 Task: Add a signature Kelly Rodriguez containing Best wishes for a happy National Human Rights Day, Kelly Rodriguez to email address softage.9@softage.net and add a folder Hazardous materials
Action: Mouse moved to (90, 109)
Screenshot: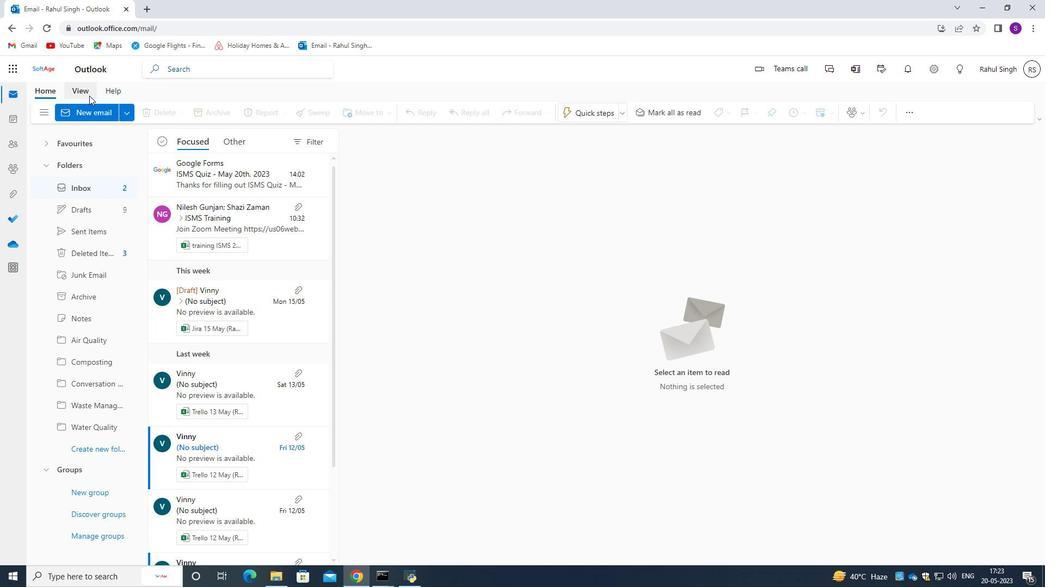 
Action: Mouse pressed left at (90, 109)
Screenshot: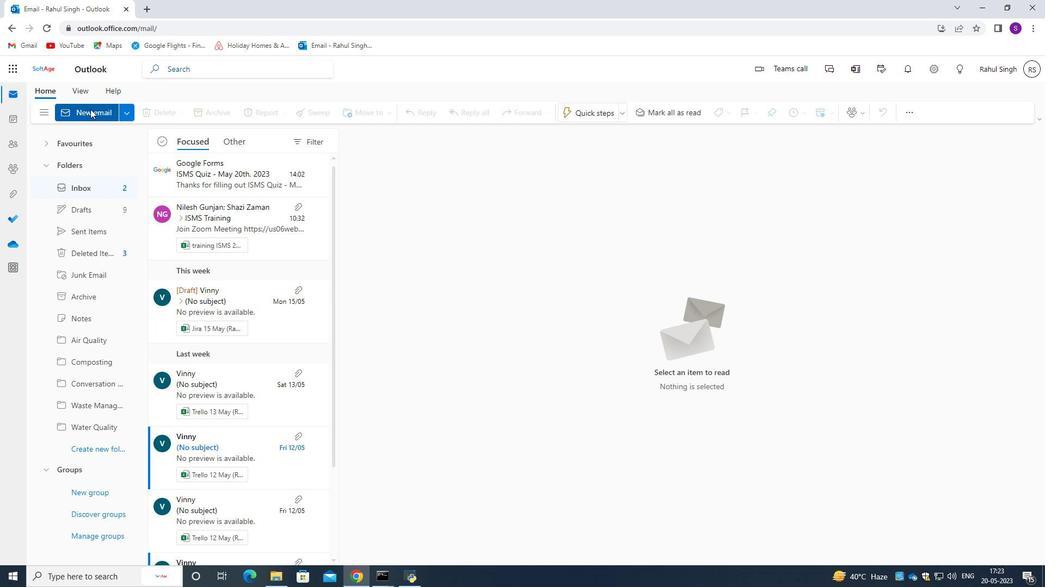 
Action: Mouse moved to (707, 114)
Screenshot: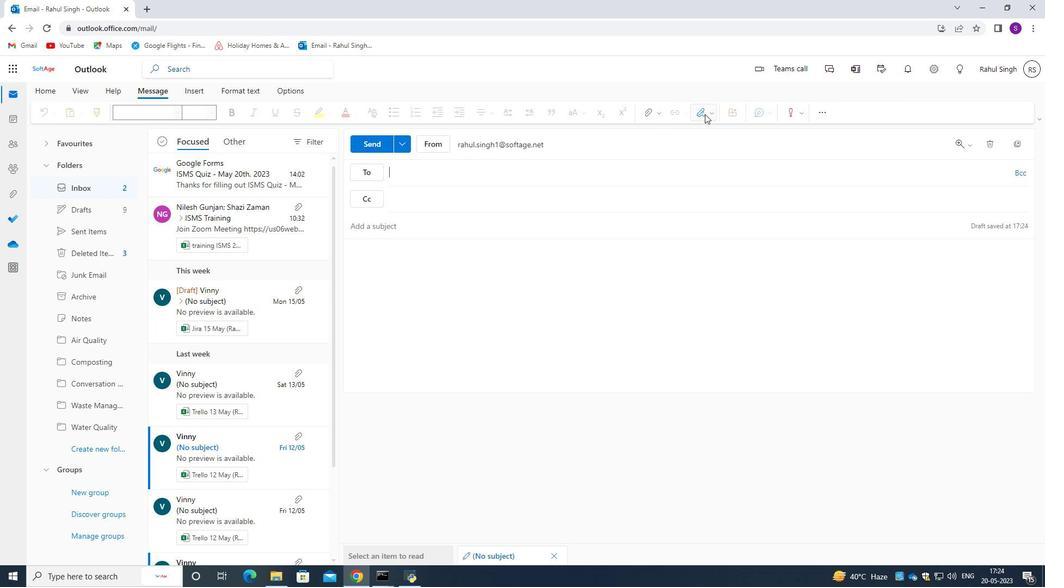 
Action: Mouse pressed left at (707, 114)
Screenshot: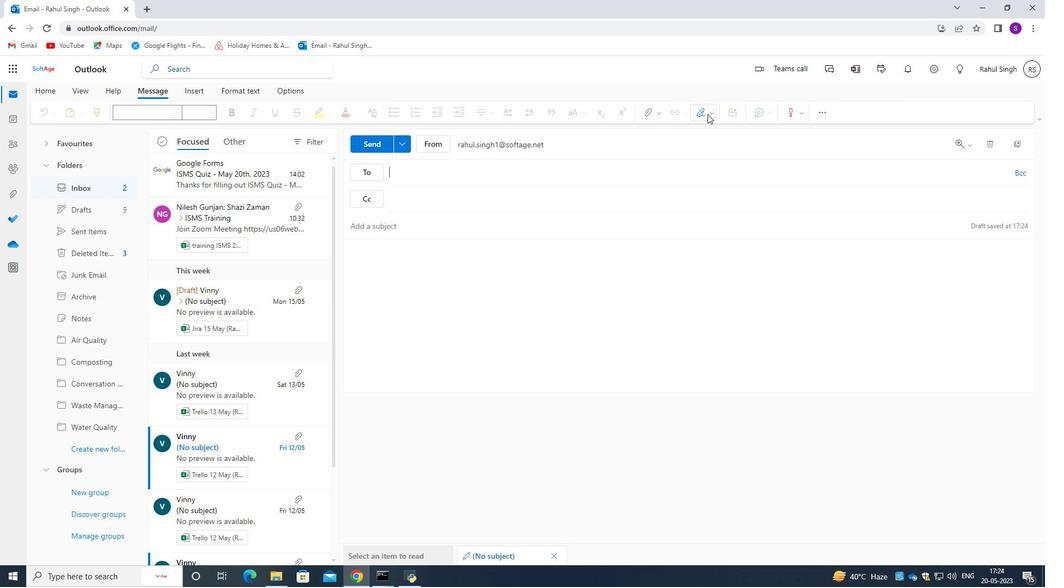 
Action: Mouse moved to (678, 273)
Screenshot: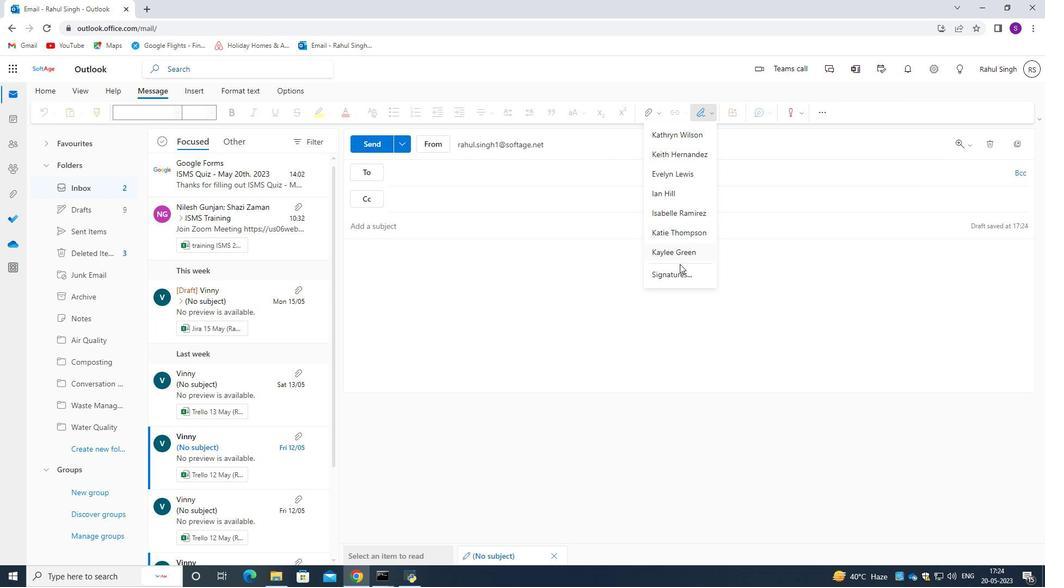 
Action: Mouse pressed left at (678, 273)
Screenshot: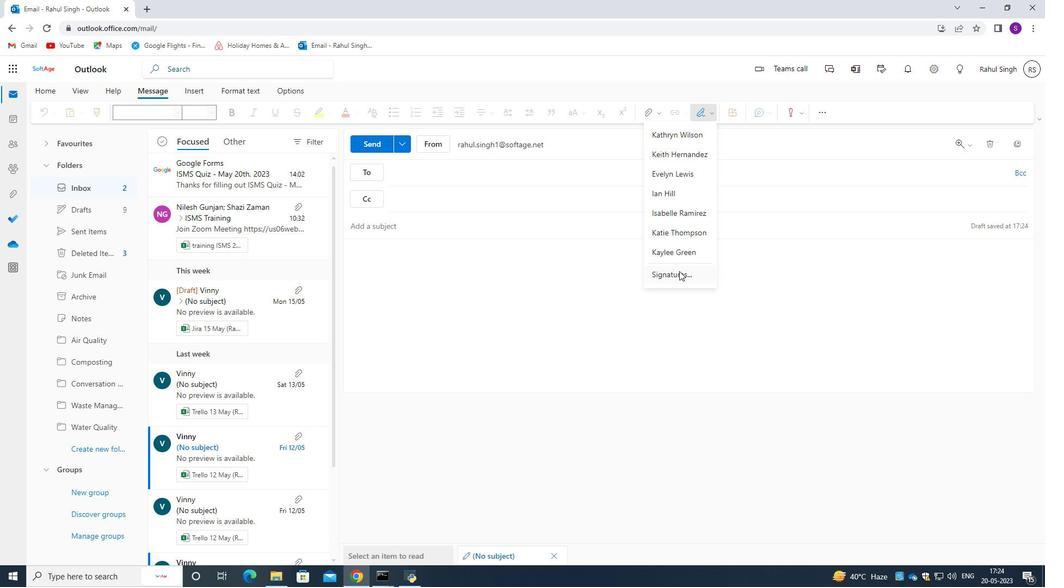
Action: Mouse moved to (458, 173)
Screenshot: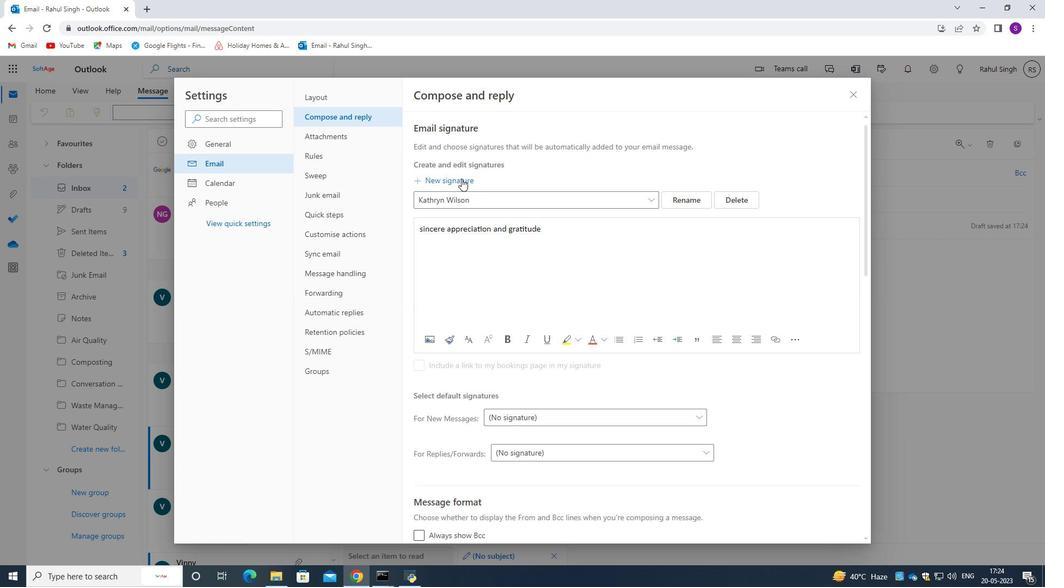 
Action: Mouse pressed left at (458, 173)
Screenshot: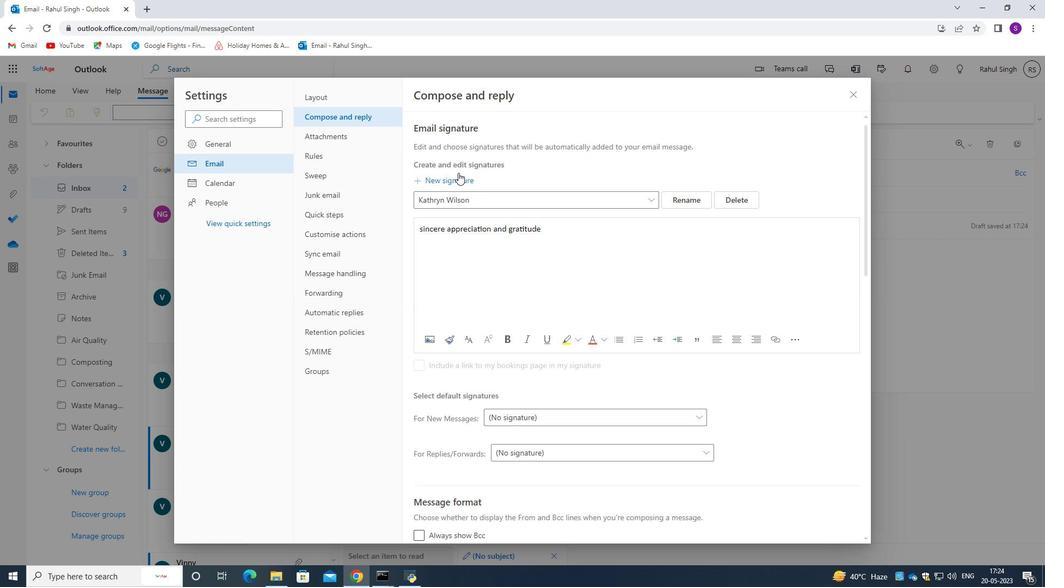
Action: Mouse moved to (457, 197)
Screenshot: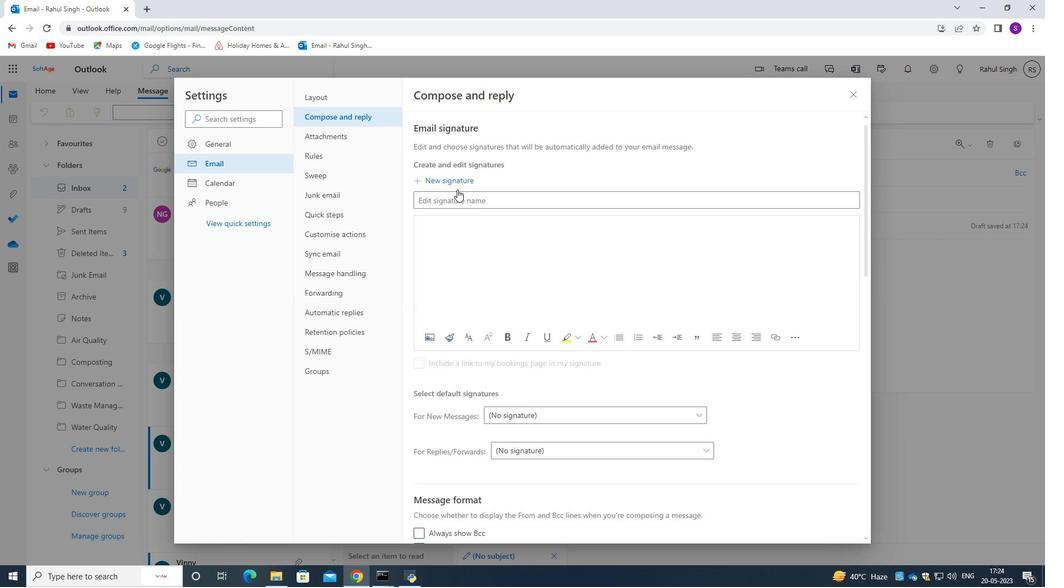 
Action: Mouse pressed left at (457, 197)
Screenshot: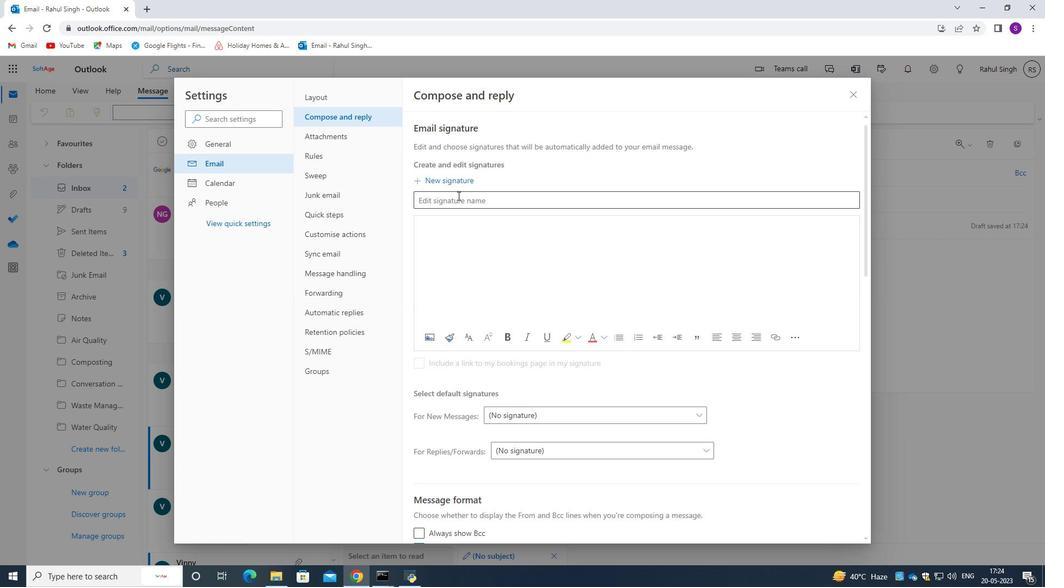 
Action: Key pressed <Key.caps_lock>K<Key.caps_lock>elly<Key.space><Key.caps_lock>R<Key.caps_lock>odriguez
Screenshot: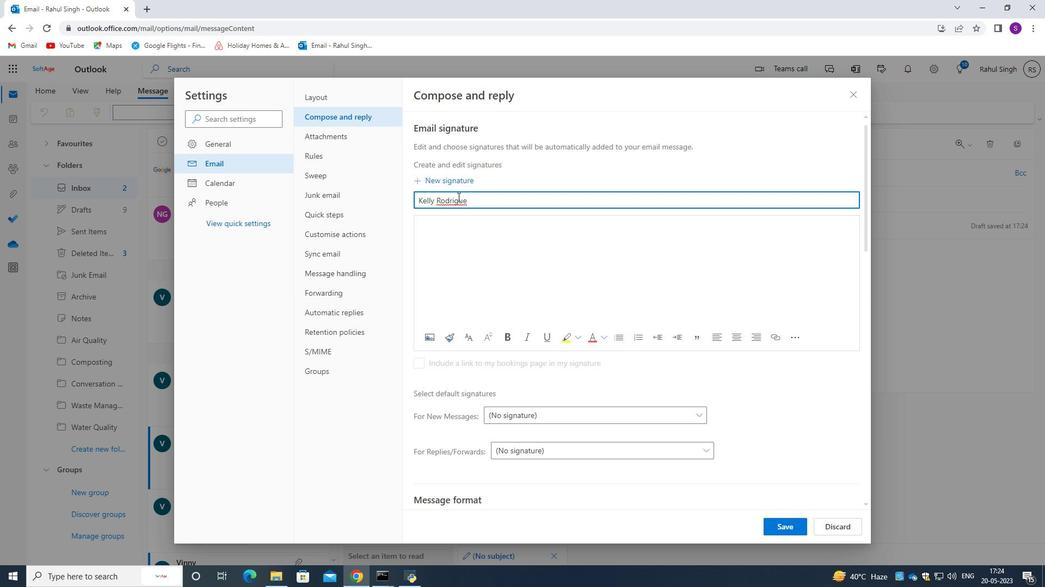 
Action: Mouse moved to (458, 258)
Screenshot: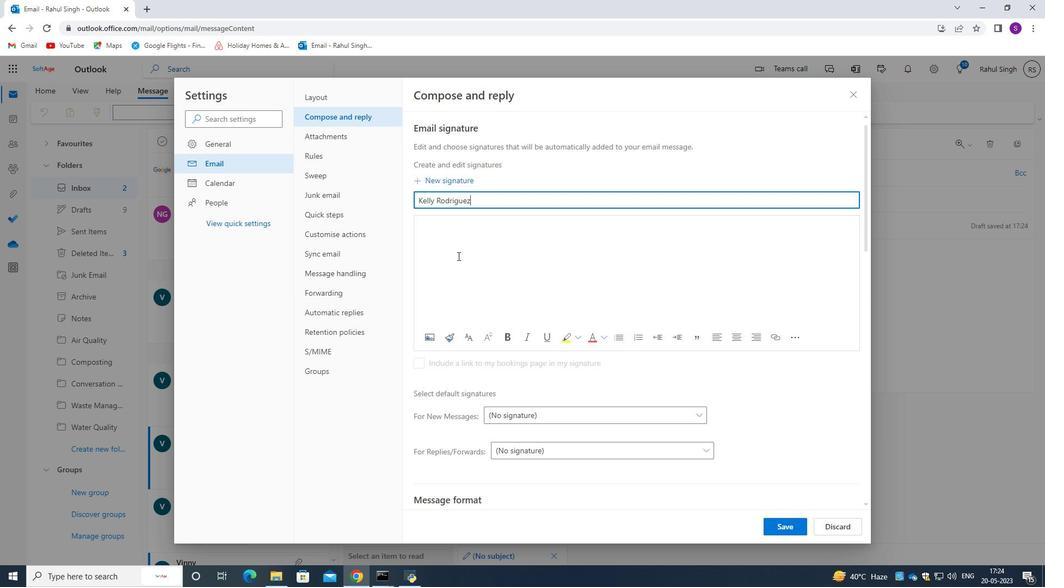 
Action: Mouse pressed left at (458, 258)
Screenshot: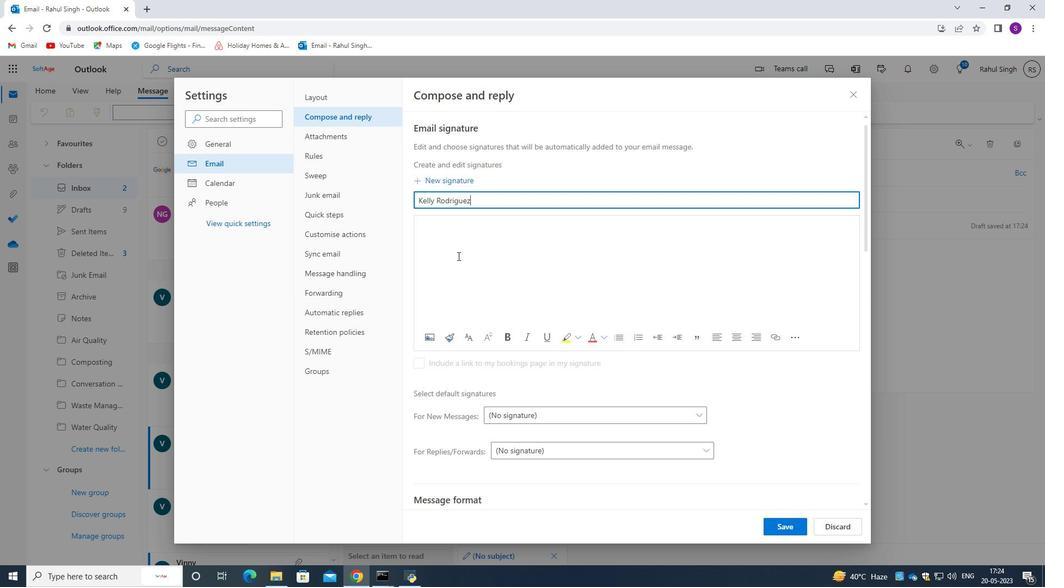 
Action: Key pressed <Key.caps_lock>B<Key.caps_lock>est<Key.space>wishes<Key.space>for<Key.space>a<Key.space>happy<Key.space><Key.caps_lock>N<Key.caps_lock>ational<Key.space><Key.caps_lock>H<Key.caps_lock>uman<Key.space><Key.caps_lock>R<Key.caps_lock>ights<Key.space><Key.caps_lock>D<Key.caps_lock>ay,<Key.enter><Key.caps_lock>KEL<Key.backspace><Key.backspace><Key.caps_lock>elly<Key.space><Key.caps_lock>R<Key.caps_lock>odriguez
Screenshot: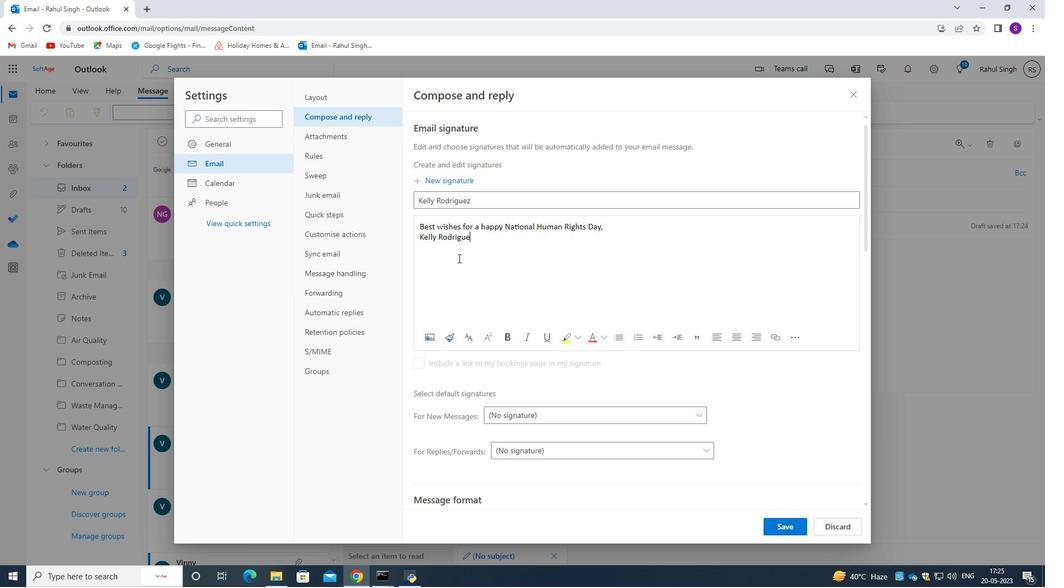 
Action: Mouse moved to (512, 277)
Screenshot: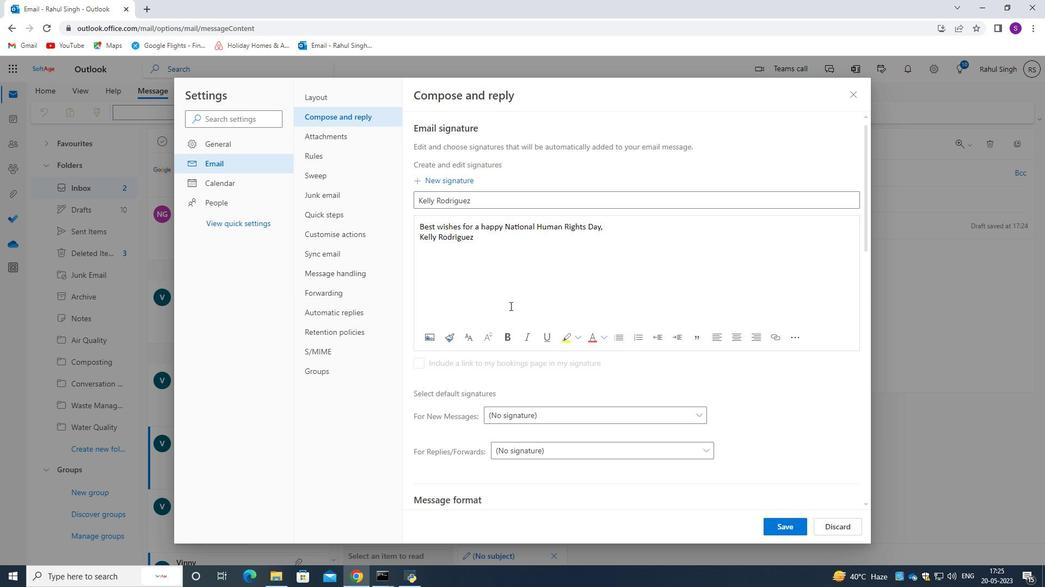 
Action: Mouse scrolled (512, 276) with delta (0, 0)
Screenshot: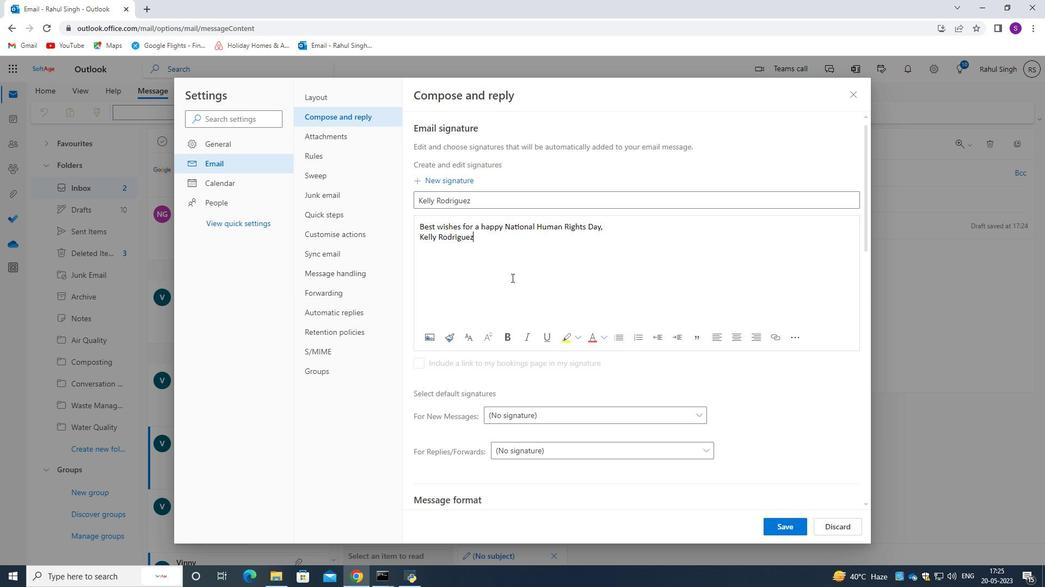 
Action: Mouse scrolled (512, 276) with delta (0, 0)
Screenshot: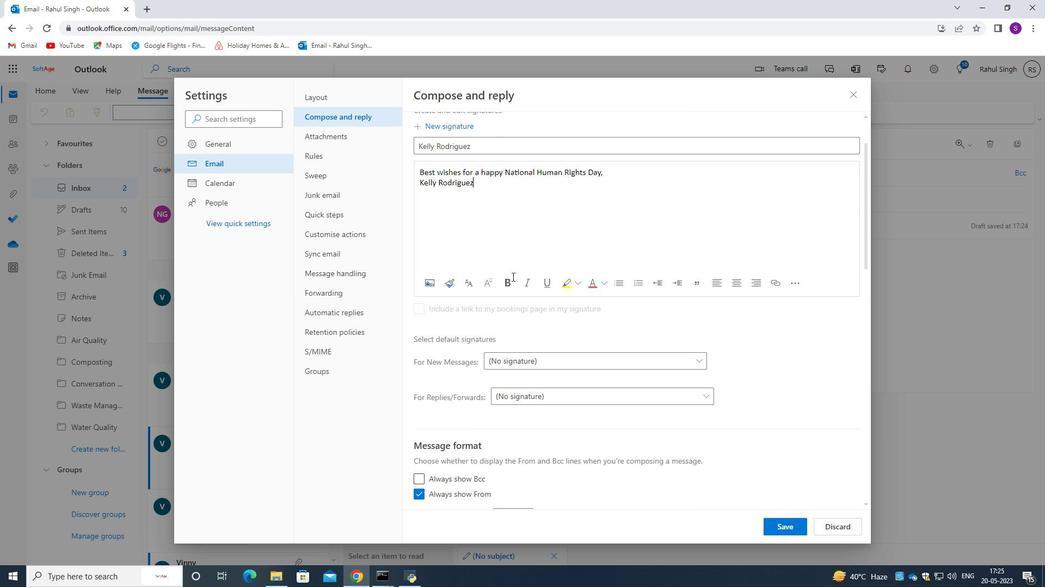 
Action: Mouse scrolled (512, 276) with delta (0, 0)
Screenshot: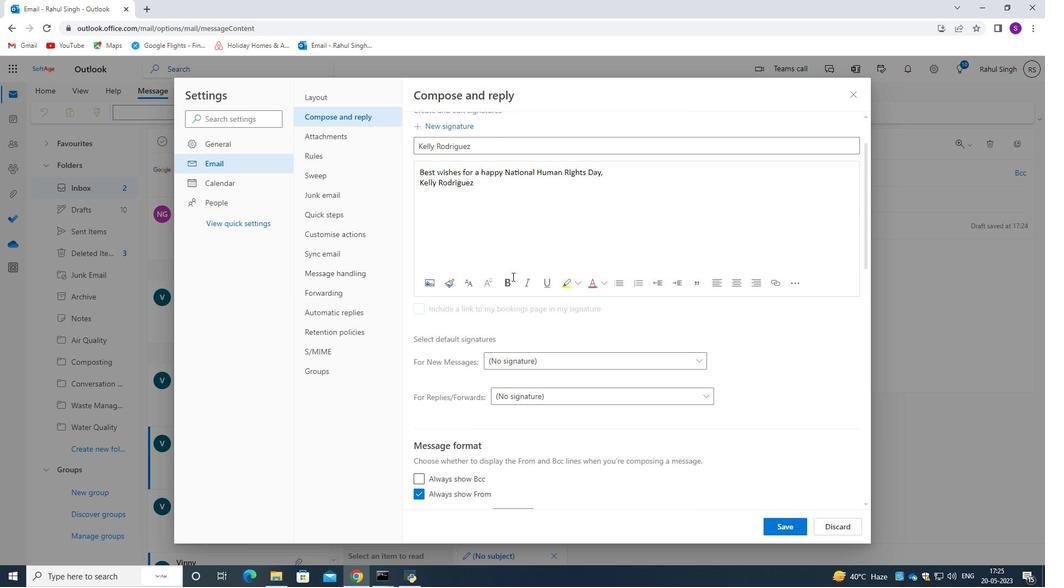 
Action: Mouse moved to (794, 530)
Screenshot: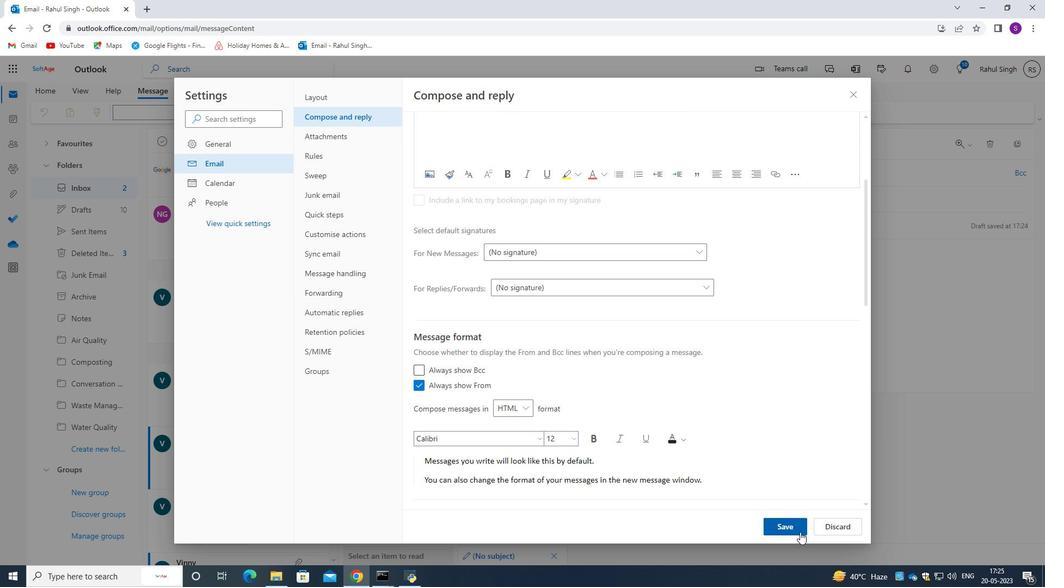 
Action: Mouse pressed left at (794, 530)
Screenshot: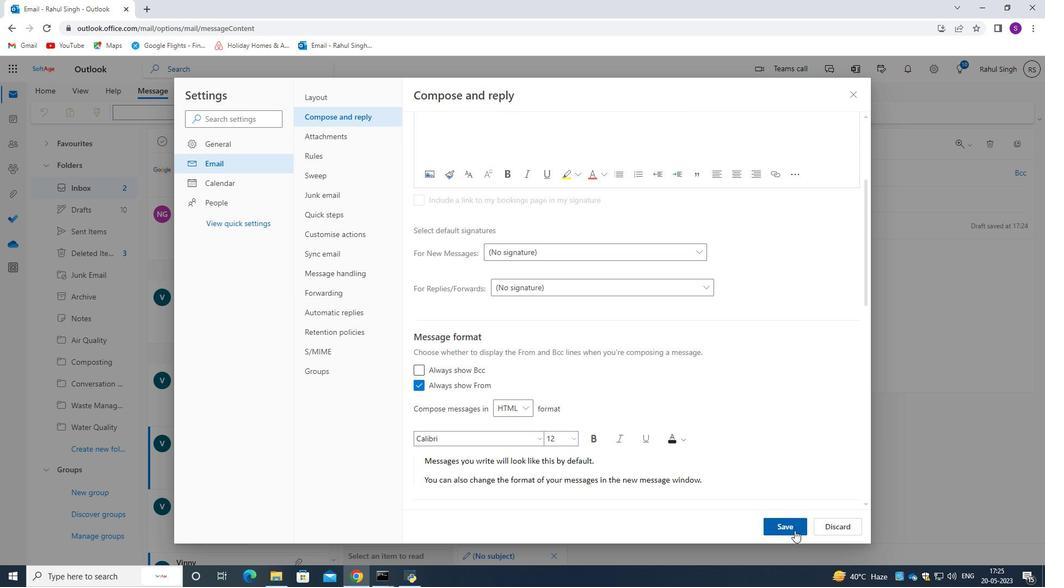 
Action: Mouse moved to (622, 350)
Screenshot: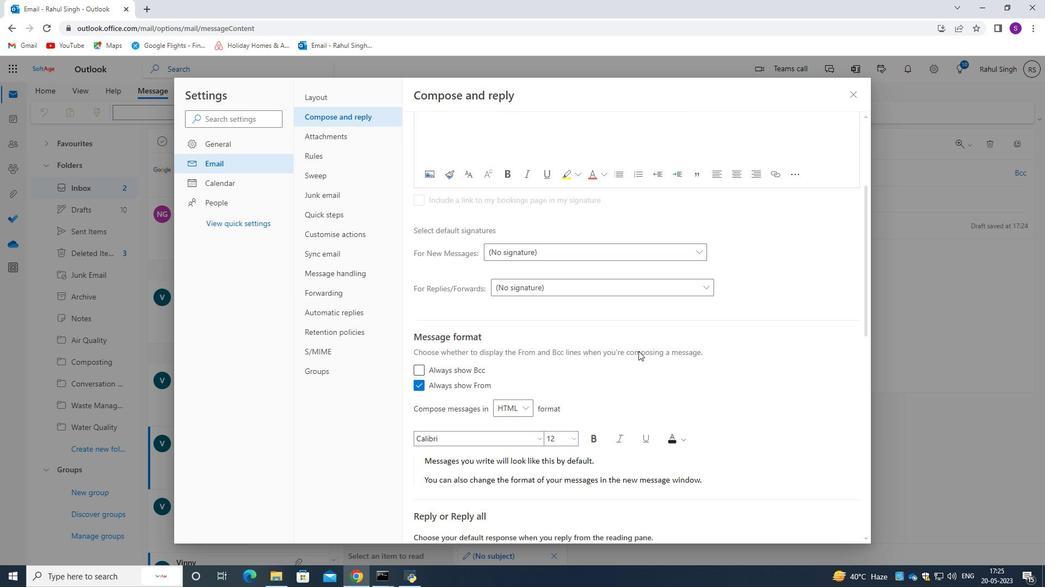 
Action: Mouse scrolled (622, 351) with delta (0, 0)
Screenshot: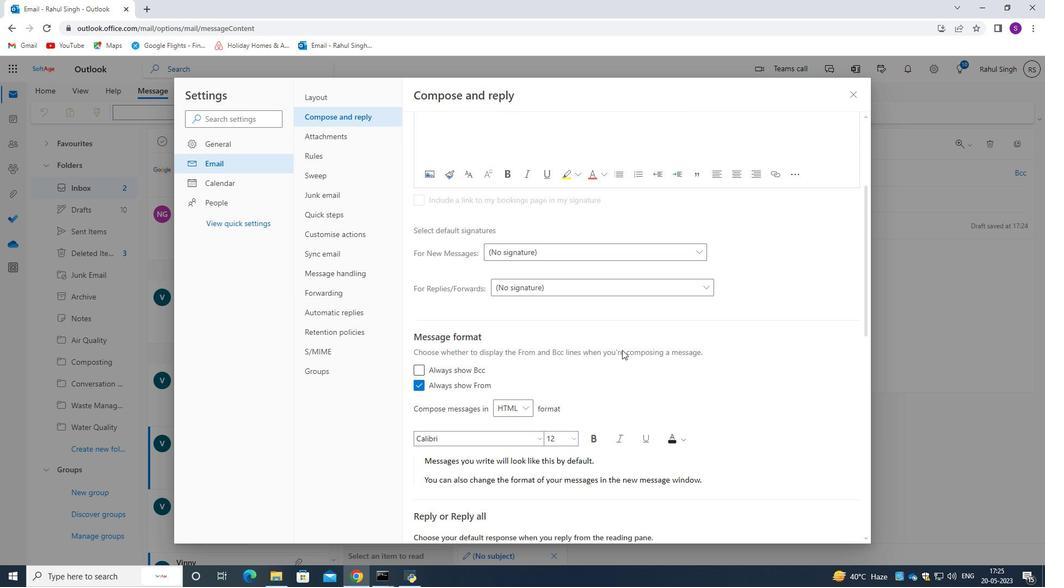 
Action: Mouse scrolled (622, 351) with delta (0, 0)
Screenshot: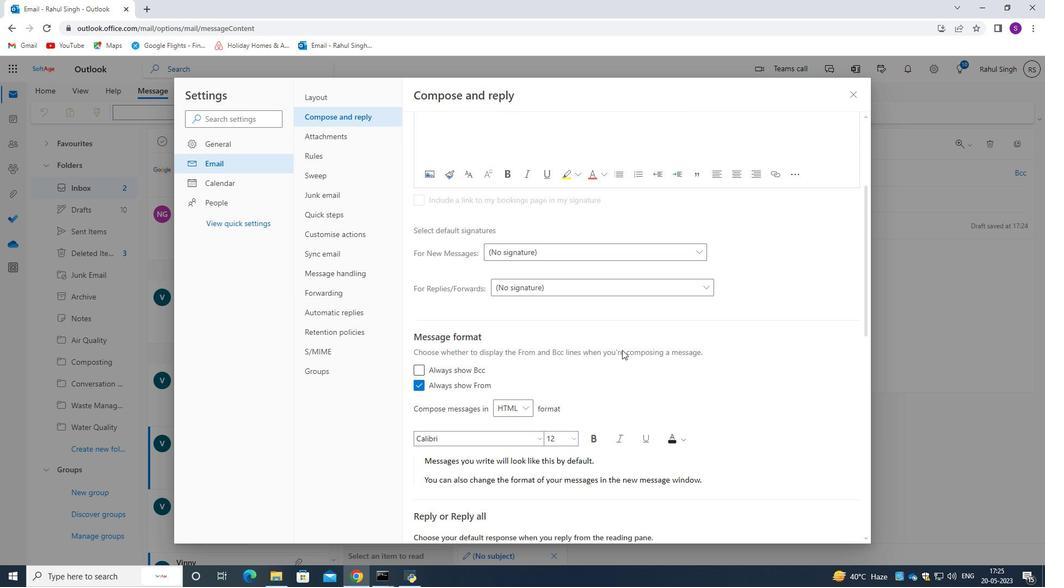
Action: Mouse moved to (622, 349)
Screenshot: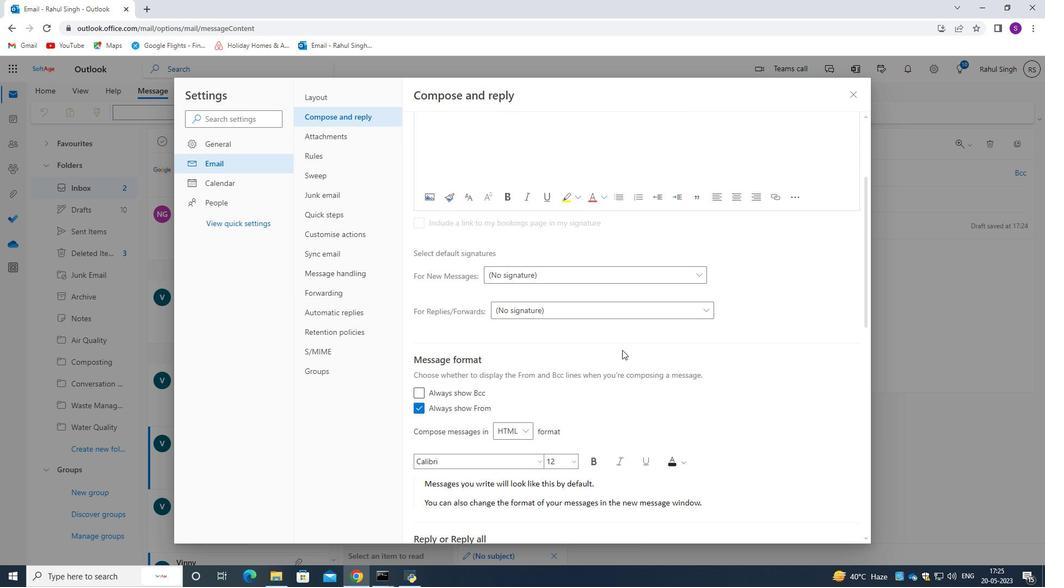 
Action: Mouse scrolled (622, 350) with delta (0, 0)
Screenshot: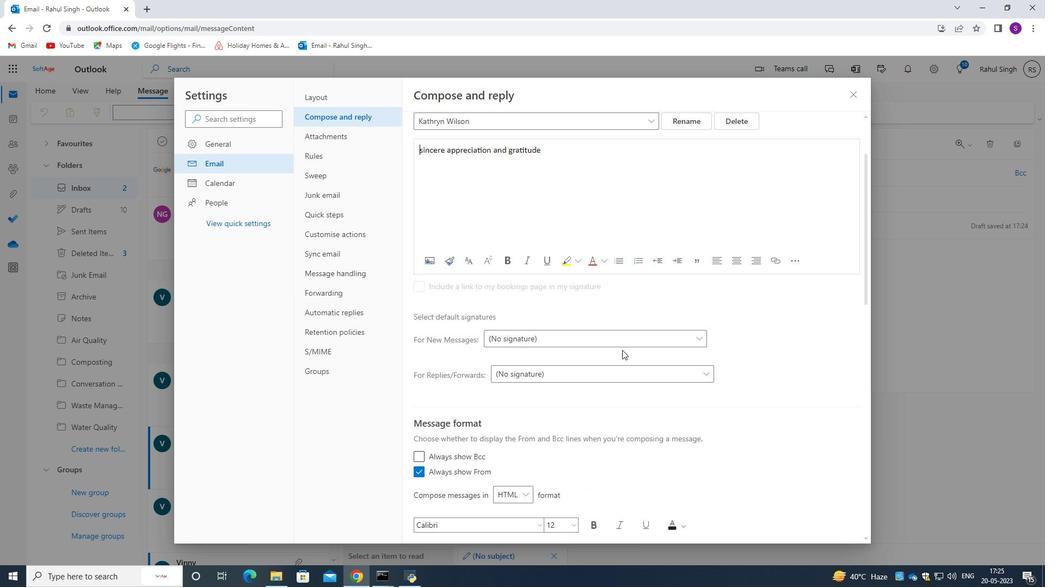 
Action: Mouse moved to (622, 349)
Screenshot: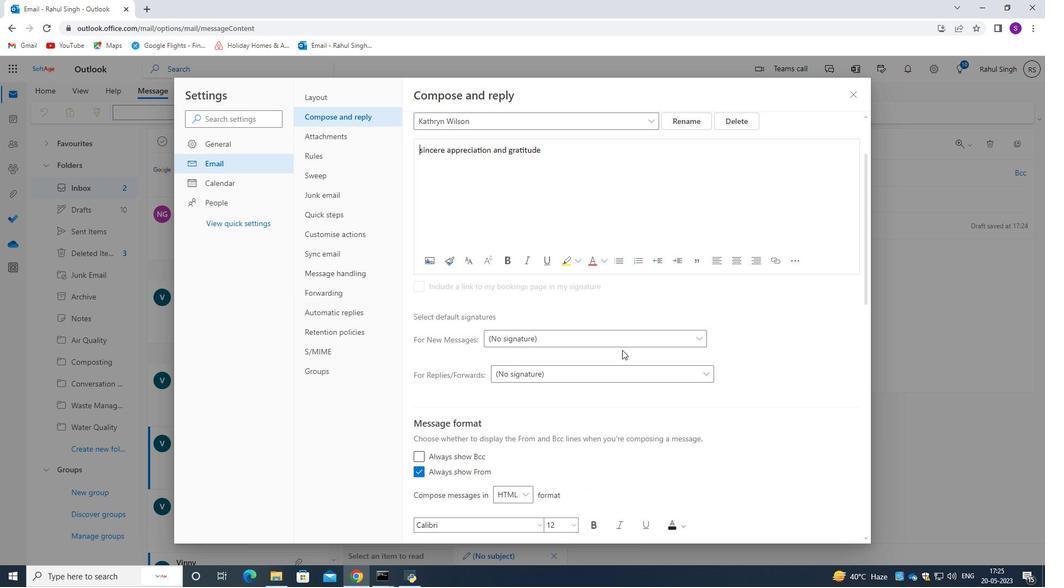 
Action: Mouse scrolled (622, 350) with delta (0, 0)
Screenshot: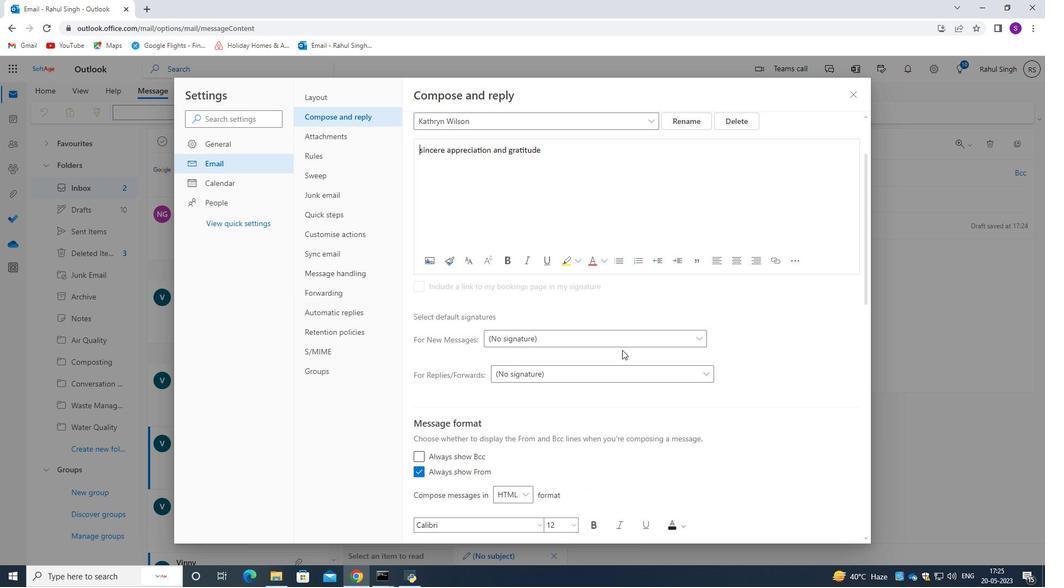 
Action: Mouse moved to (621, 348)
Screenshot: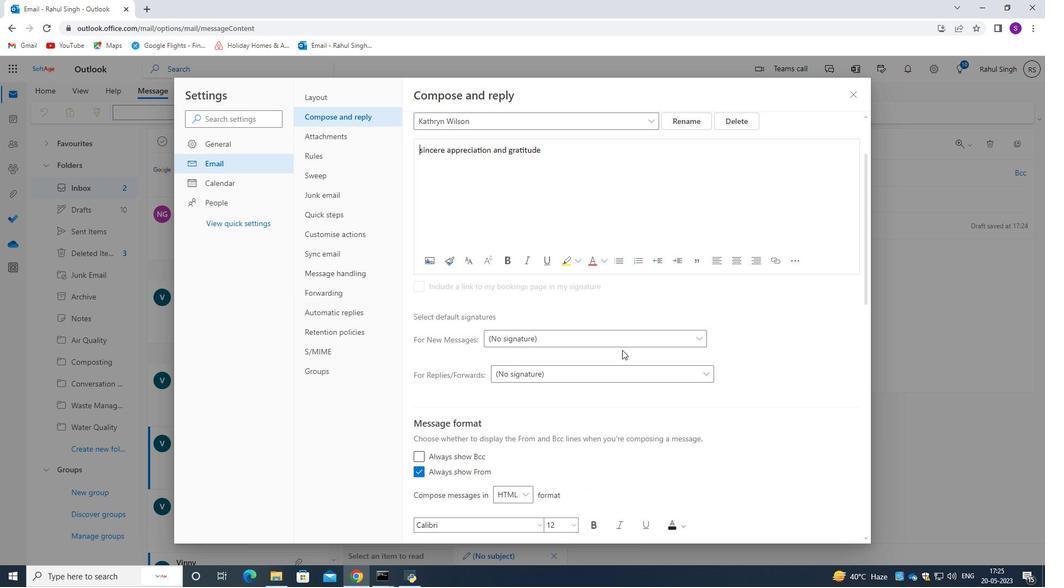 
Action: Mouse scrolled (621, 349) with delta (0, 0)
Screenshot: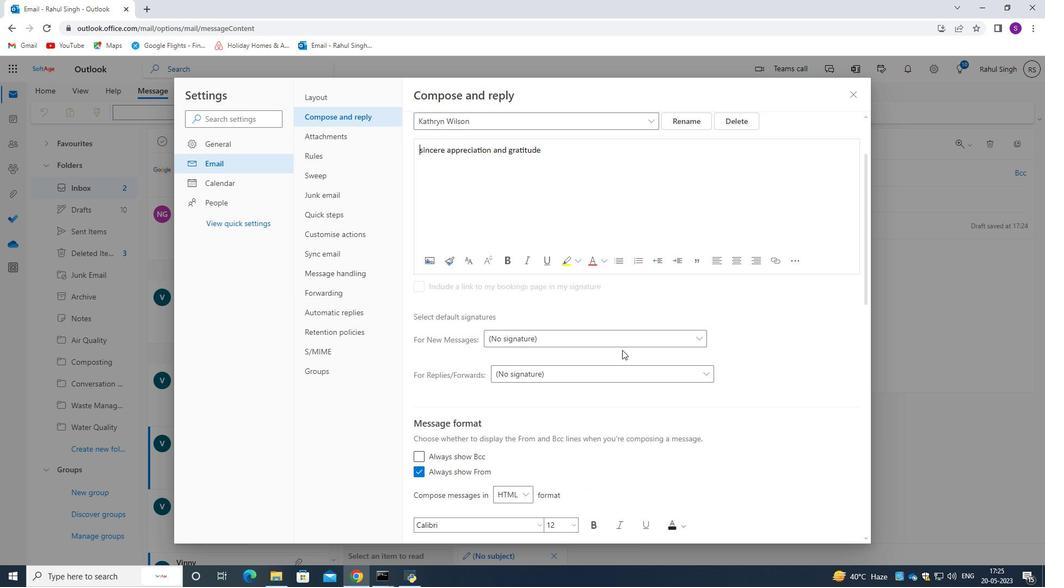 
Action: Mouse moved to (849, 94)
Screenshot: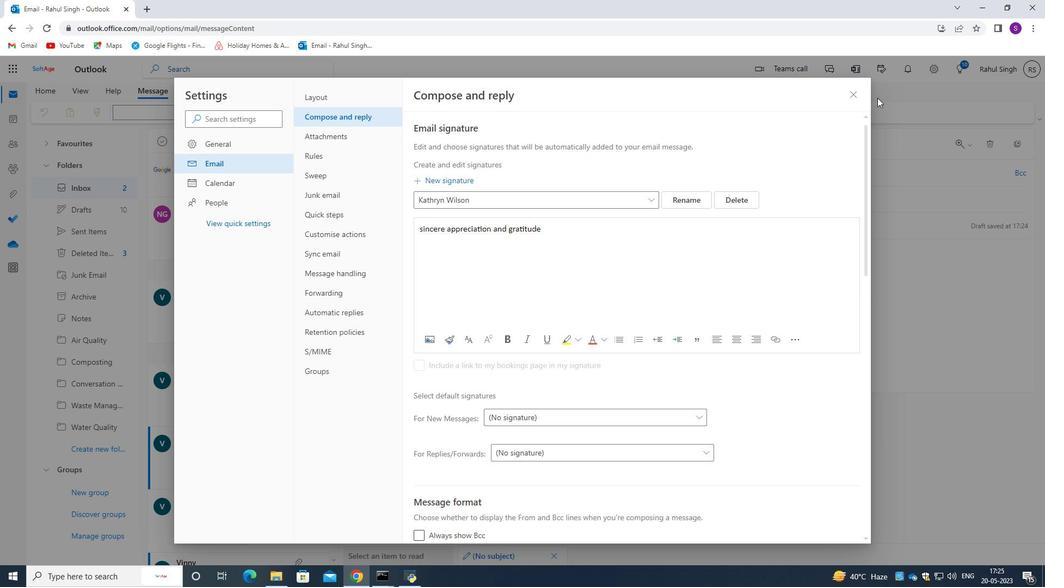 
Action: Mouse pressed left at (849, 94)
Screenshot: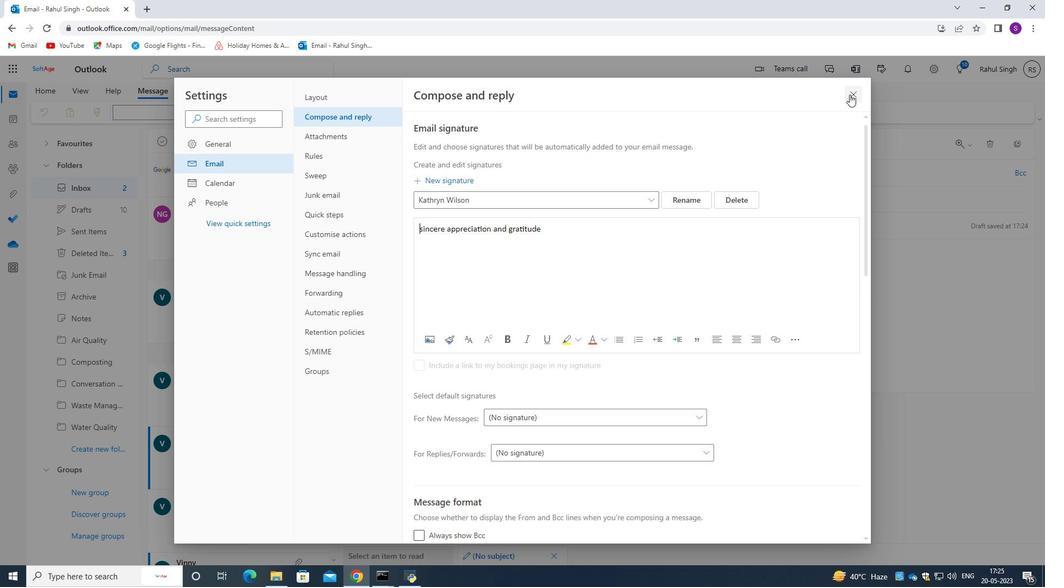 
Action: Mouse moved to (694, 113)
Screenshot: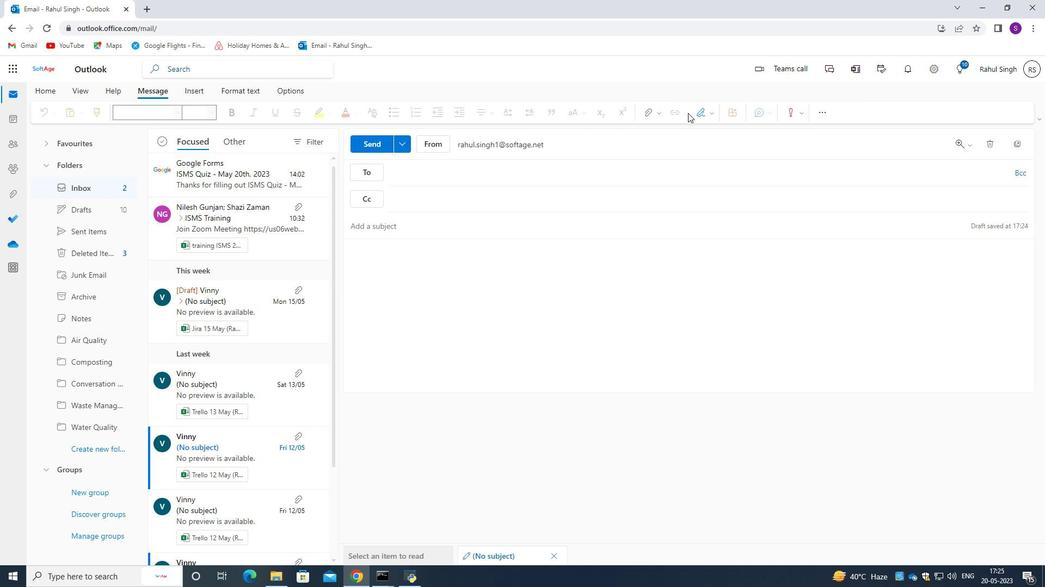
Action: Mouse pressed left at (694, 113)
Screenshot: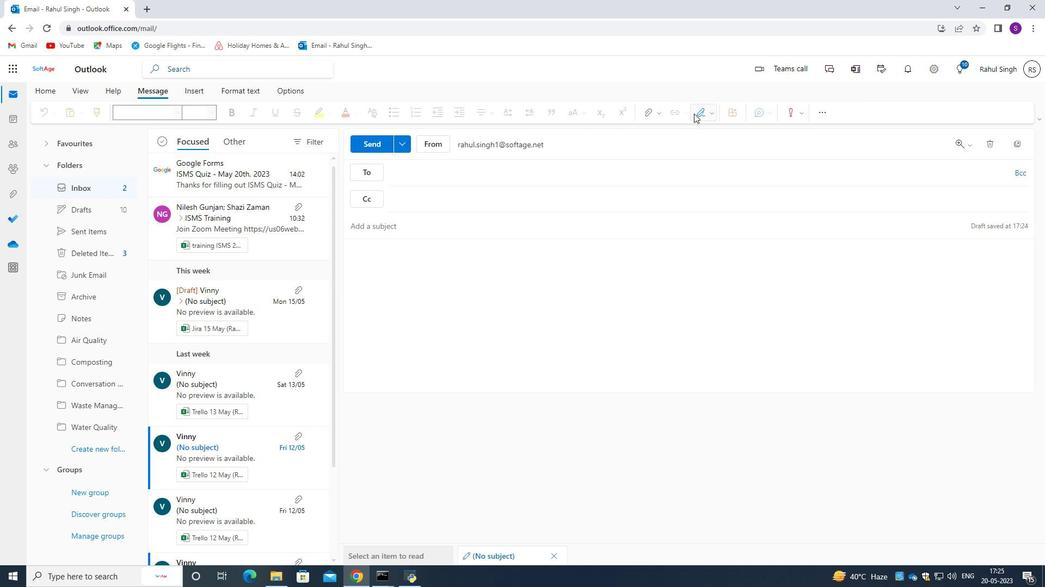 
Action: Mouse moved to (684, 272)
Screenshot: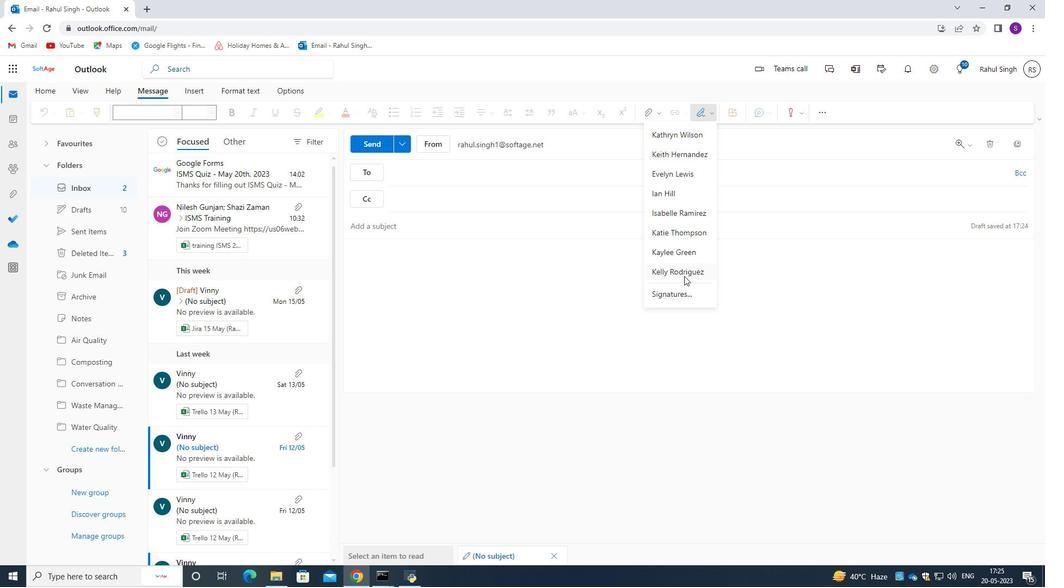 
Action: Mouse pressed left at (684, 272)
Screenshot: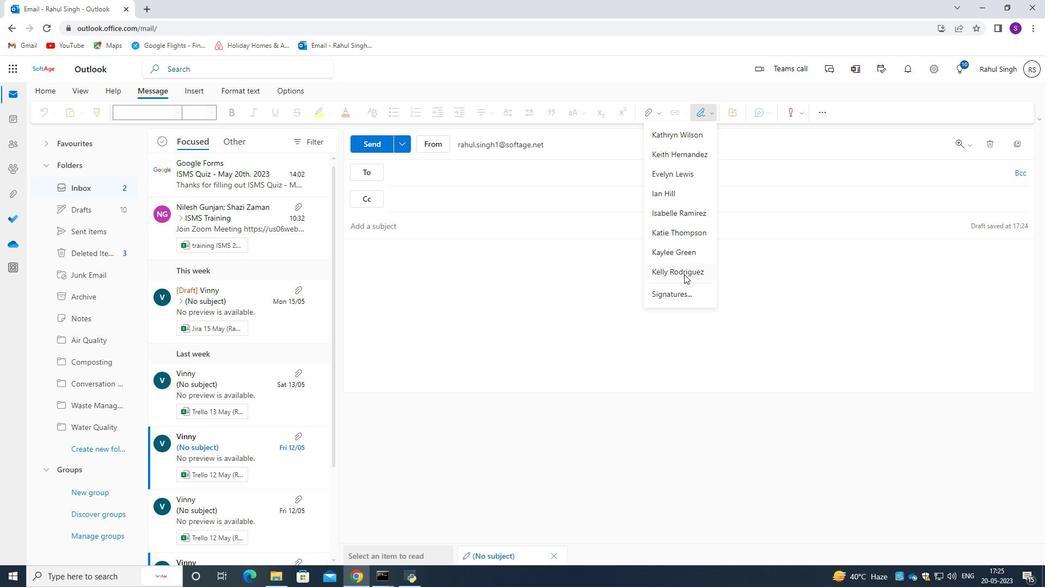 
Action: Mouse moved to (463, 178)
Screenshot: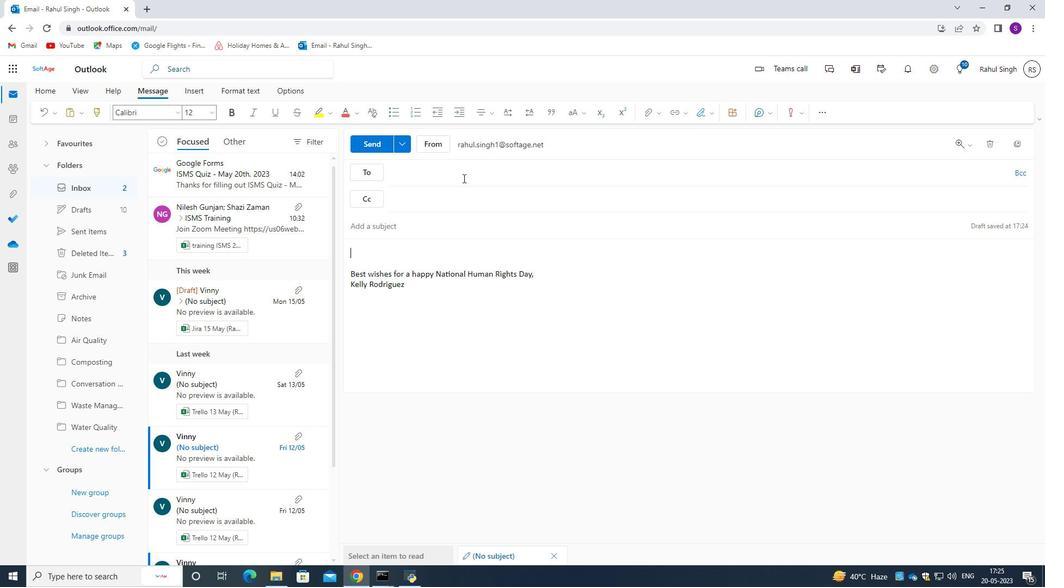 
Action: Mouse pressed left at (463, 178)
Screenshot: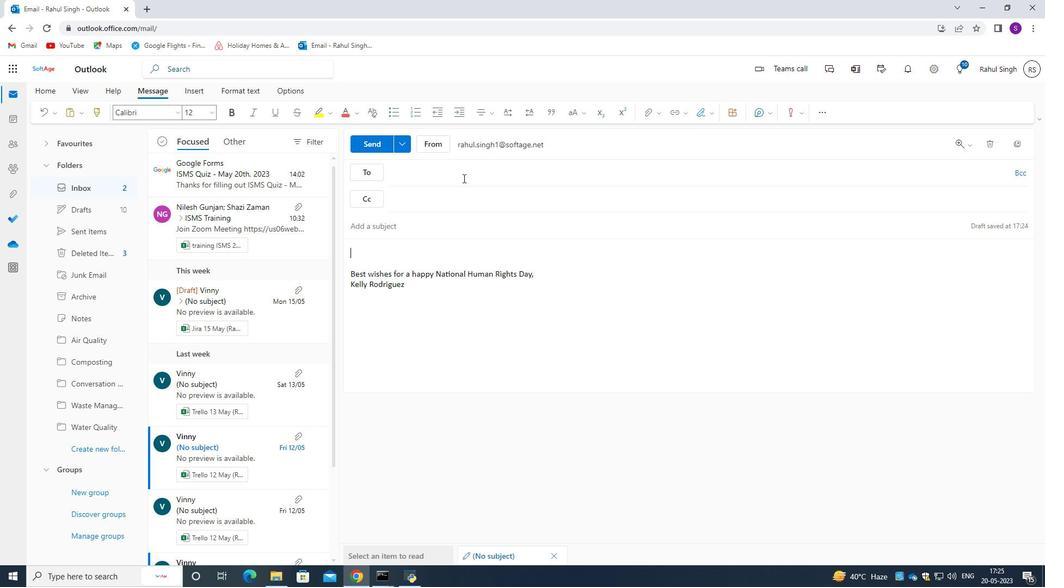 
Action: Key pressed <Key.caps_lock><Key.caps_lock>softage.9<Key.shift>@softage.net
Screenshot: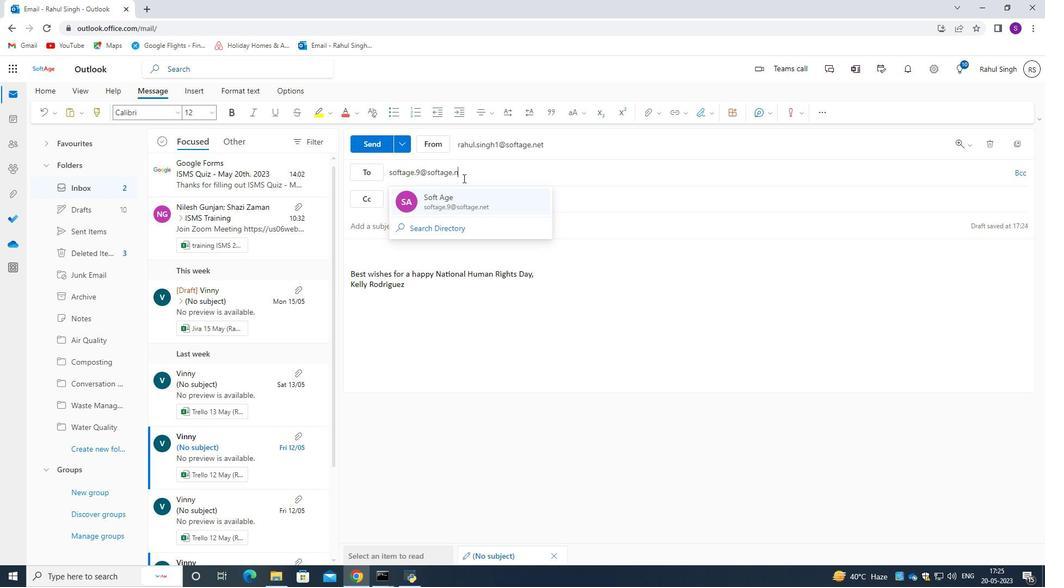 
Action: Mouse moved to (460, 199)
Screenshot: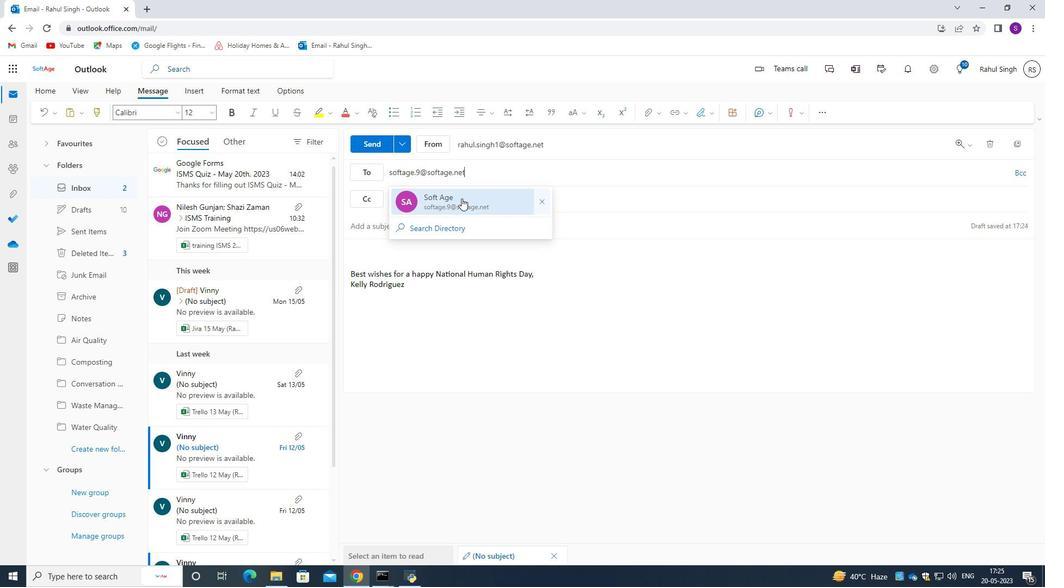 
Action: Mouse pressed left at (460, 199)
Screenshot: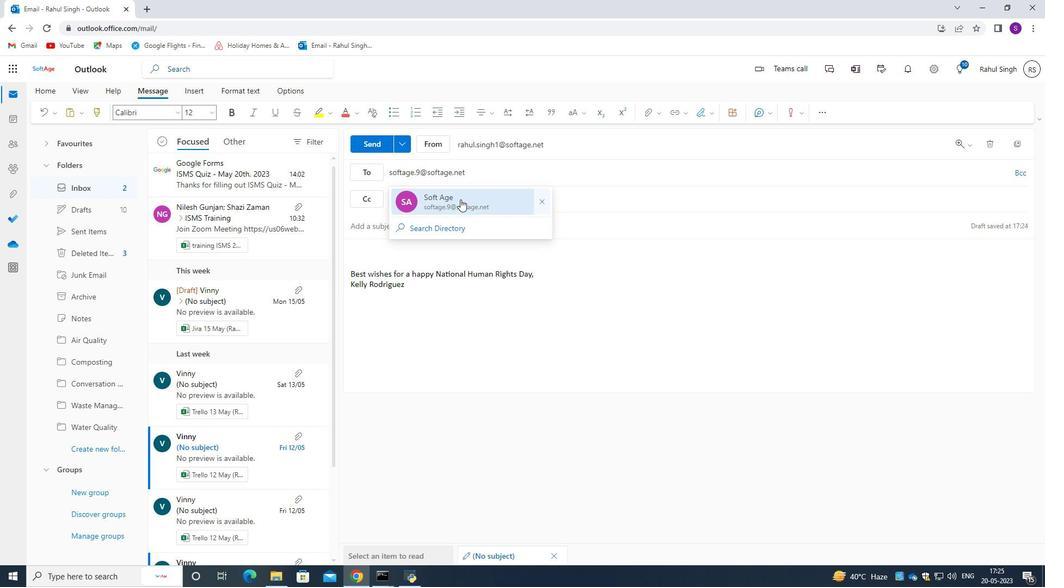 
Action: Mouse moved to (84, 451)
Screenshot: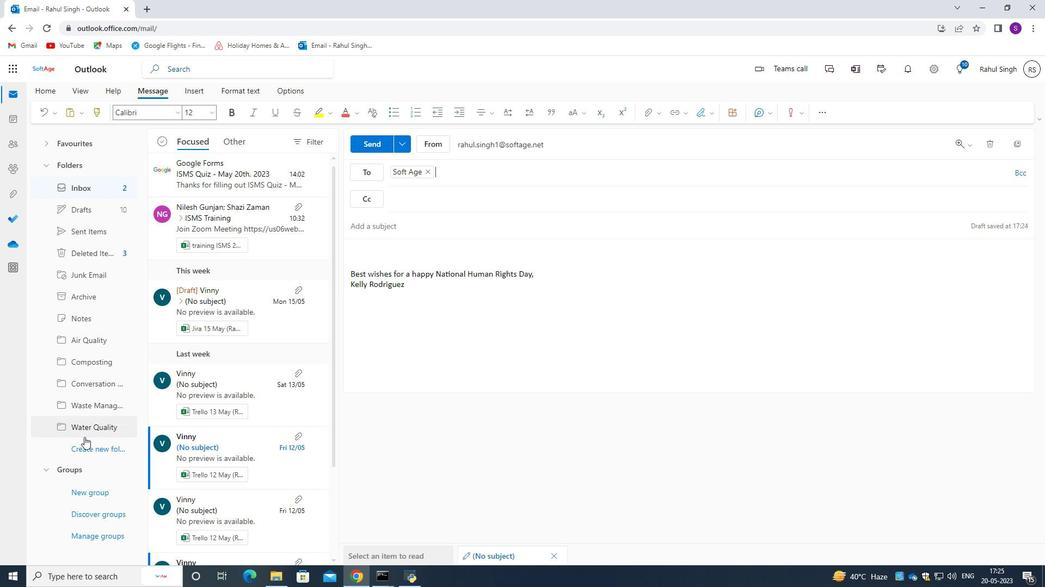 
Action: Mouse pressed left at (84, 451)
Screenshot: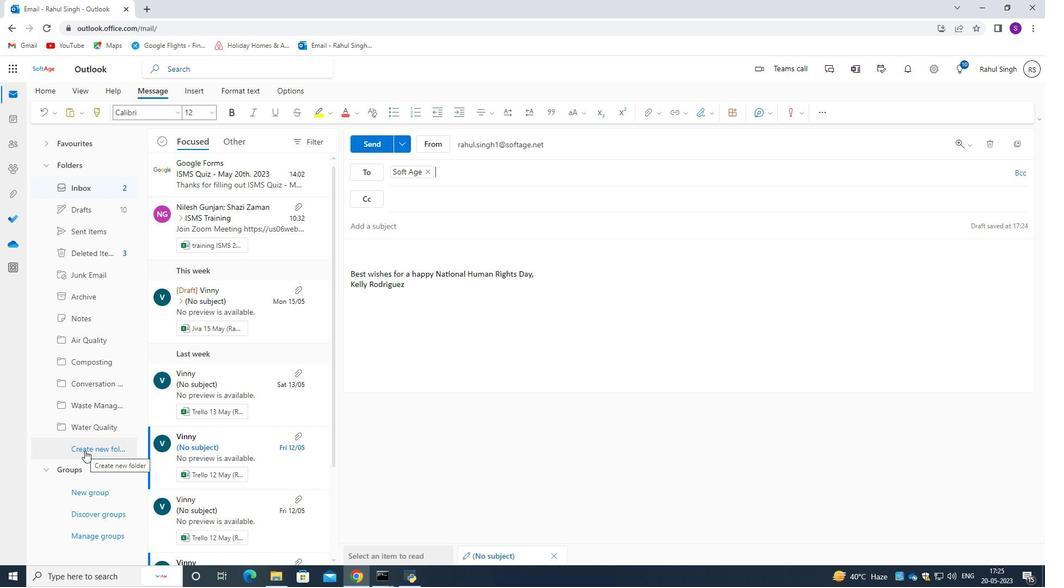 
Action: Mouse moved to (86, 448)
Screenshot: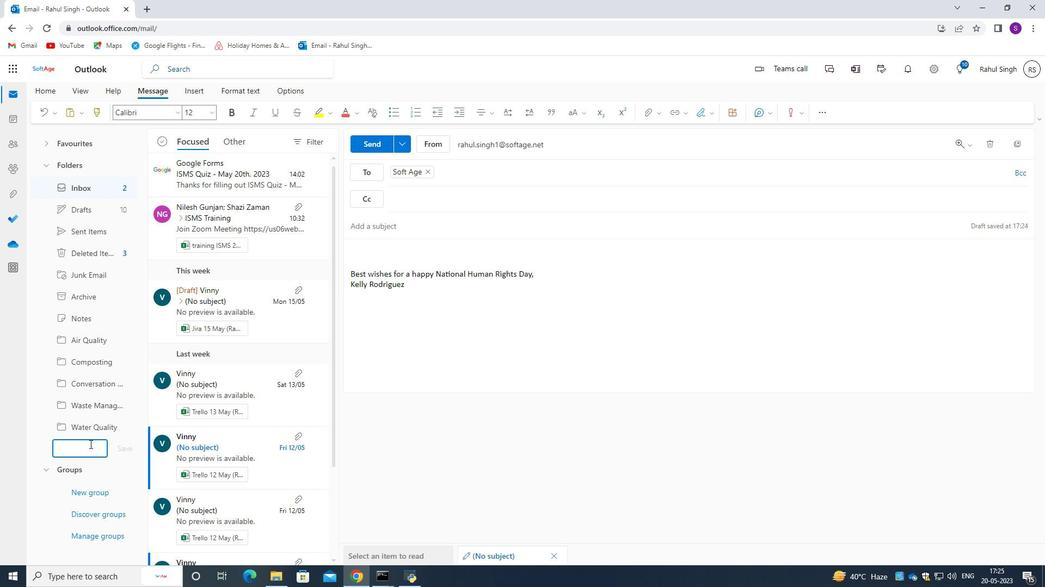 
Action: Mouse pressed left at (86, 448)
Screenshot: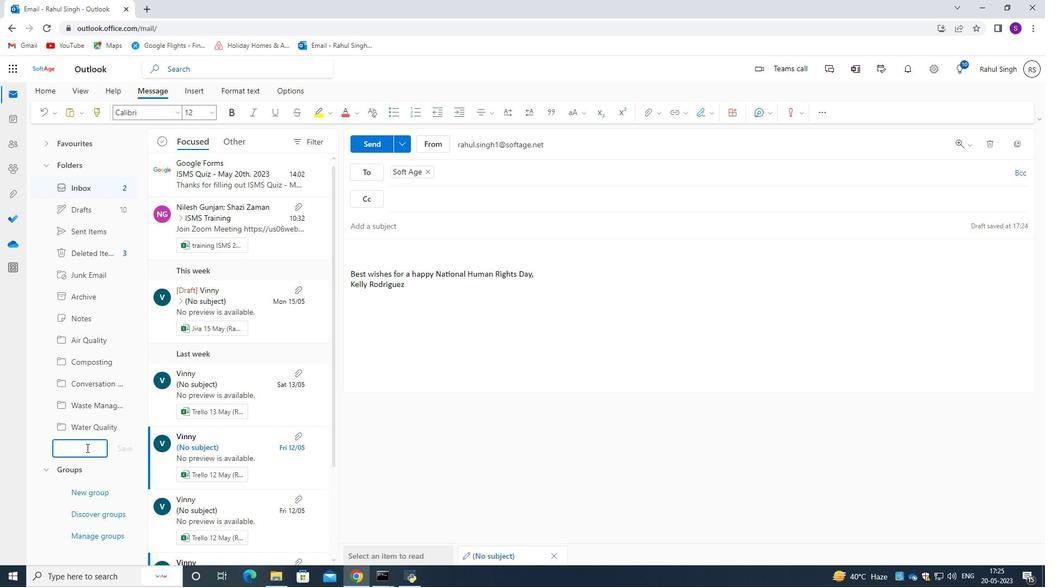
Action: Key pressed <Key.caps_lock>H<Key.caps_lock>azardous<Key.space>materials
Screenshot: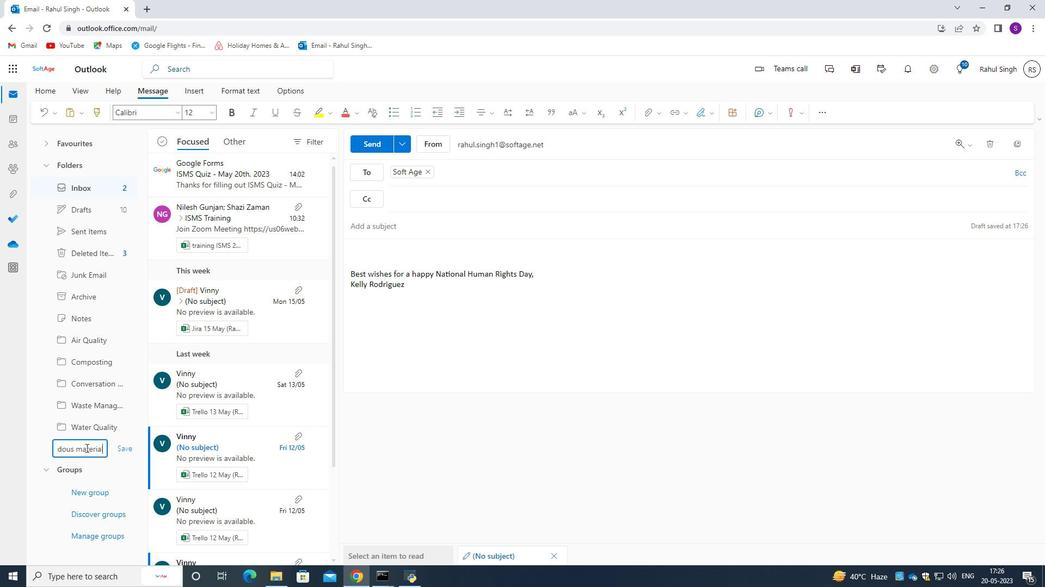 
Action: Mouse moved to (126, 451)
Screenshot: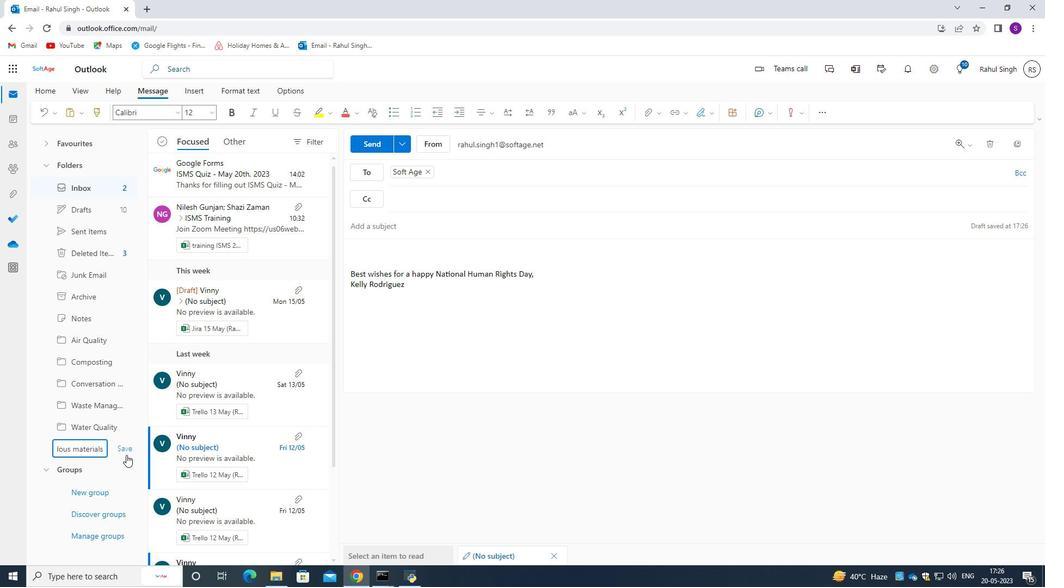 
Action: Mouse pressed left at (126, 451)
Screenshot: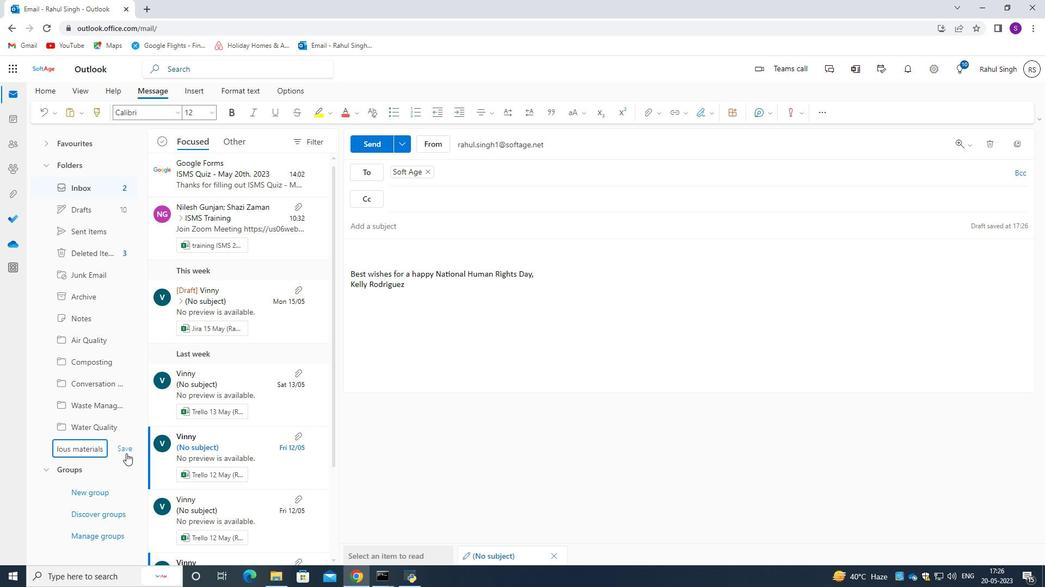 
Action: Mouse moved to (415, 423)
Screenshot: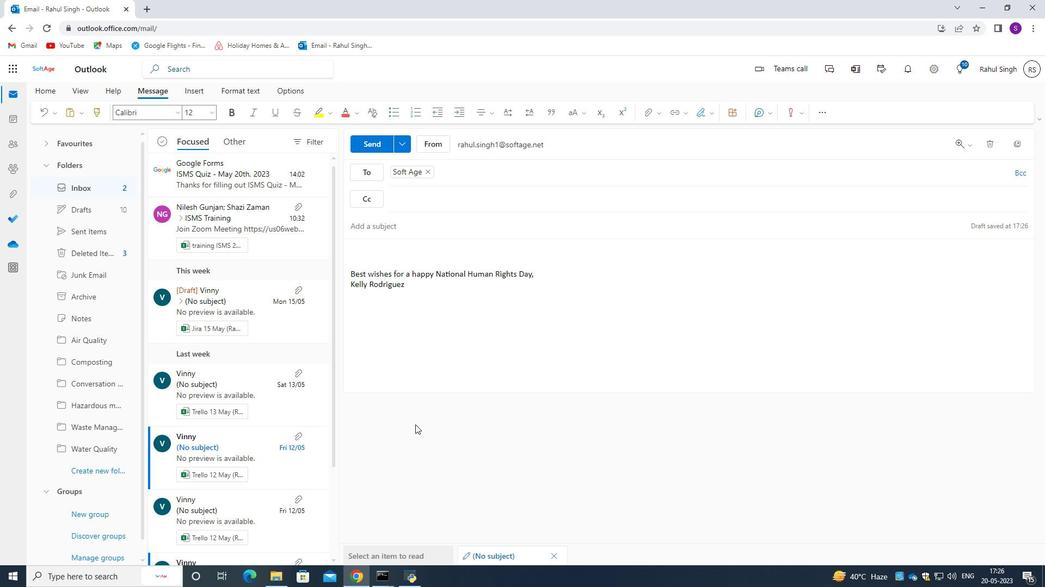 
Action: Mouse scrolled (415, 424) with delta (0, 0)
Screenshot: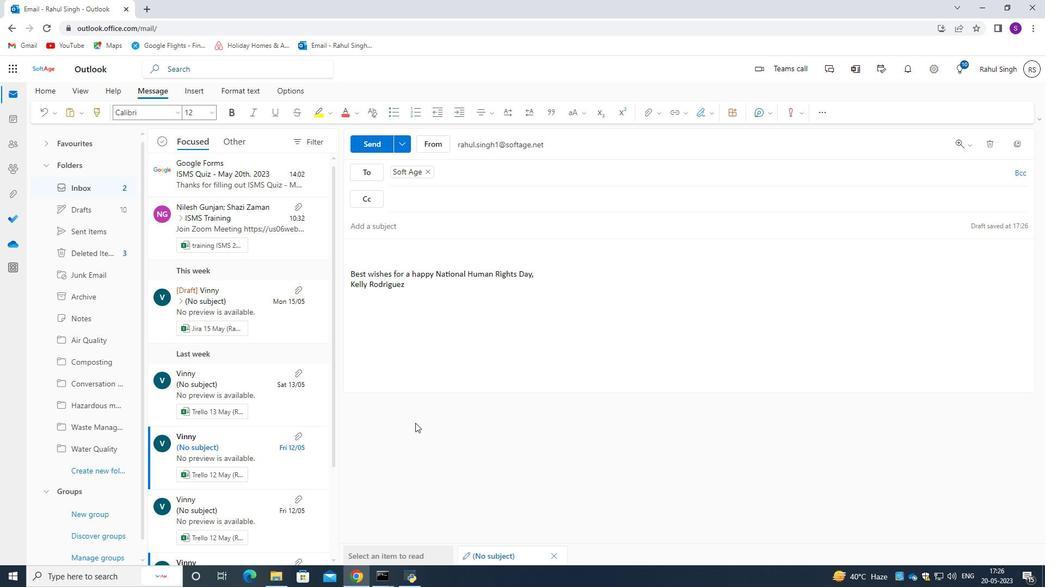 
Action: Mouse moved to (379, 142)
Screenshot: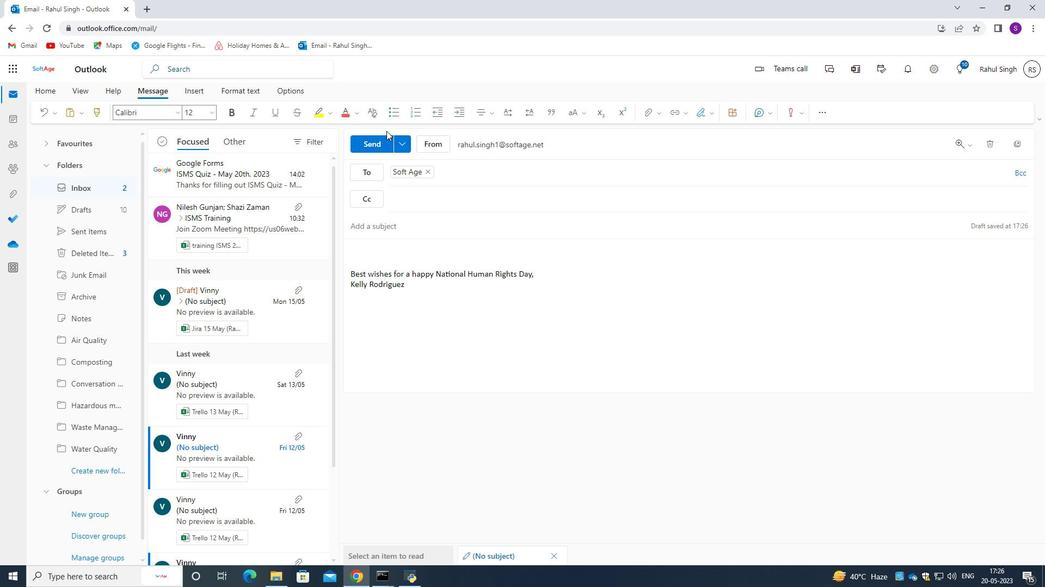 
Action: Mouse pressed left at (379, 142)
Screenshot: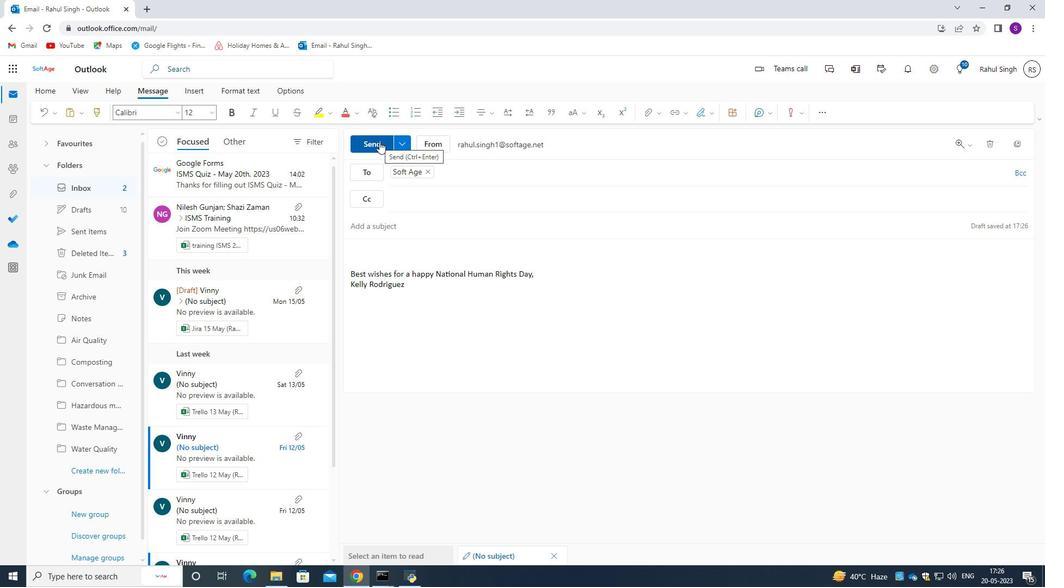 
Action: Mouse moved to (525, 335)
Screenshot: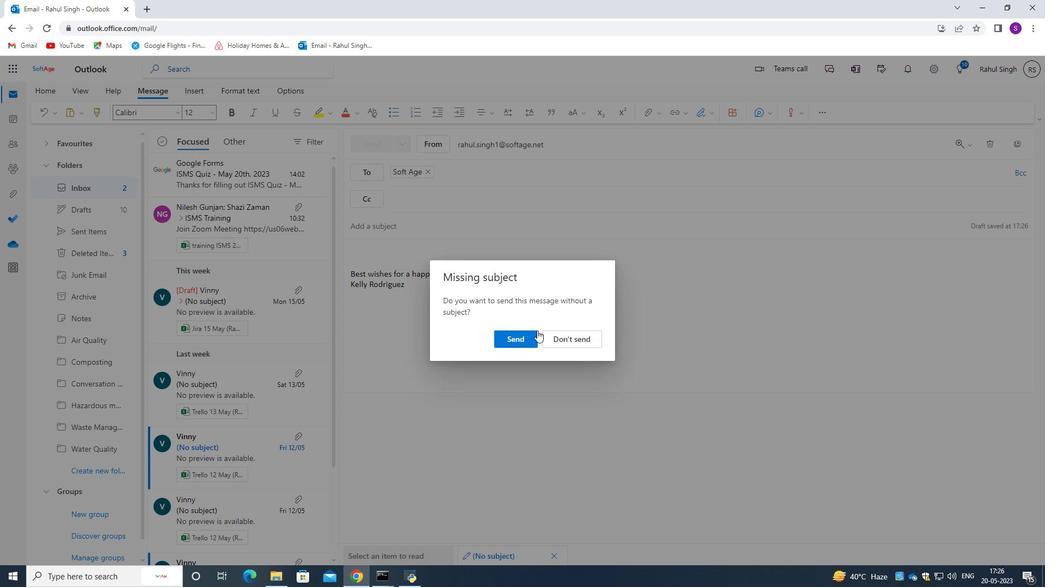
Action: Mouse pressed left at (525, 335)
Screenshot: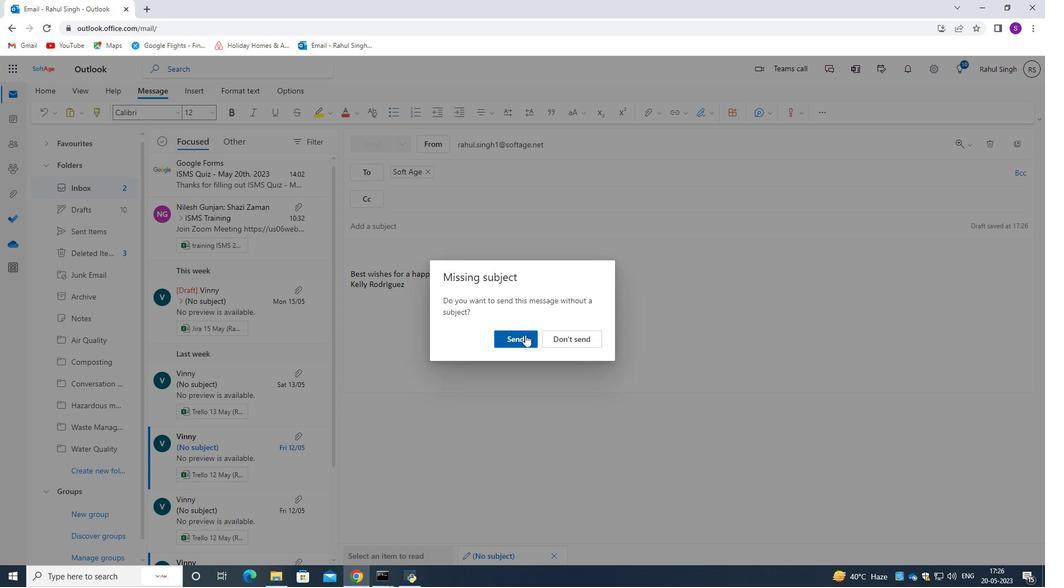 
Action: Mouse moved to (97, 235)
Screenshot: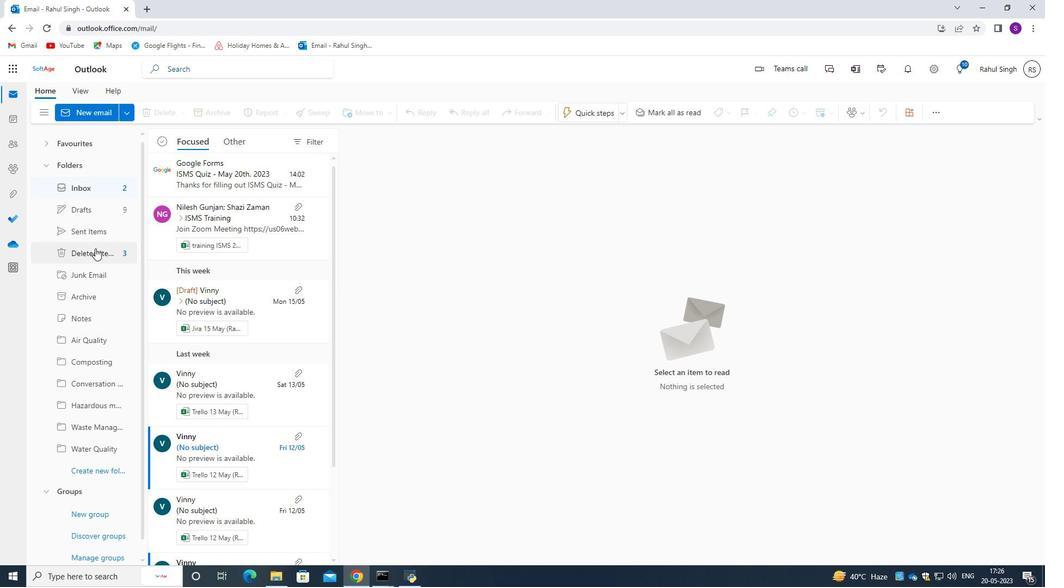 
Action: Mouse pressed left at (97, 235)
Screenshot: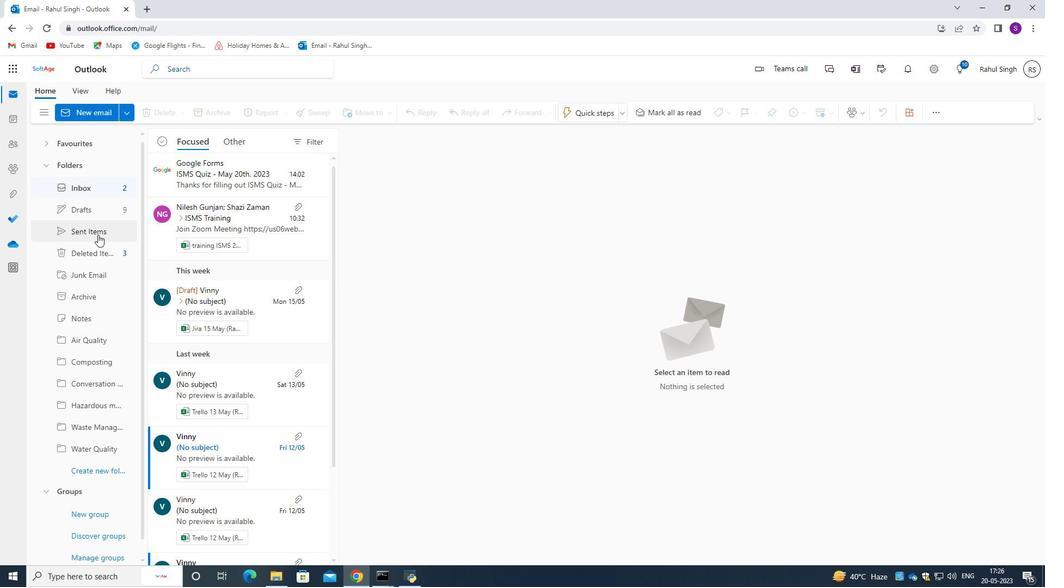 
Action: Mouse moved to (243, 201)
Screenshot: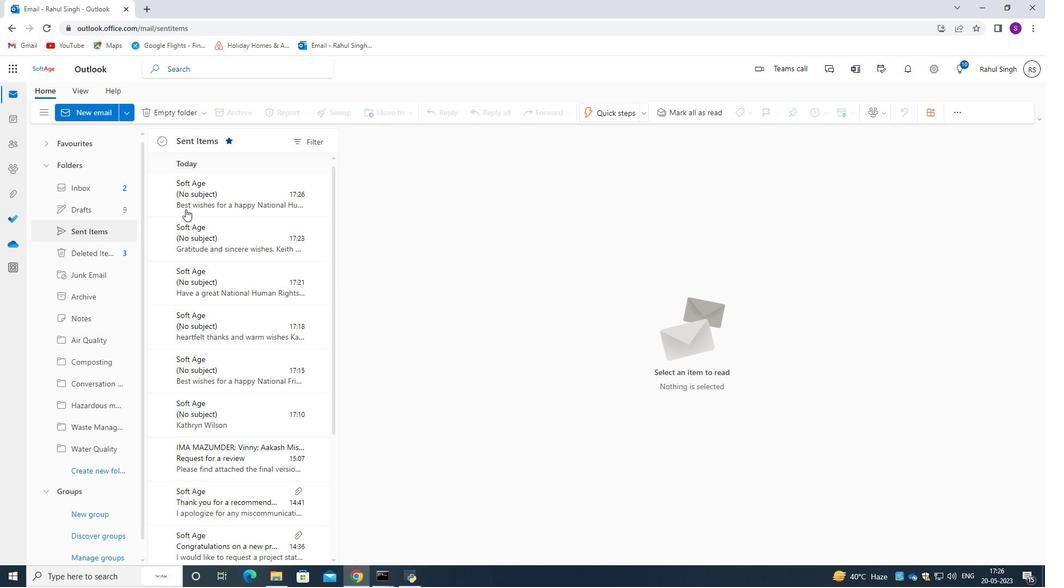 
Action: Mouse pressed left at (243, 201)
Screenshot: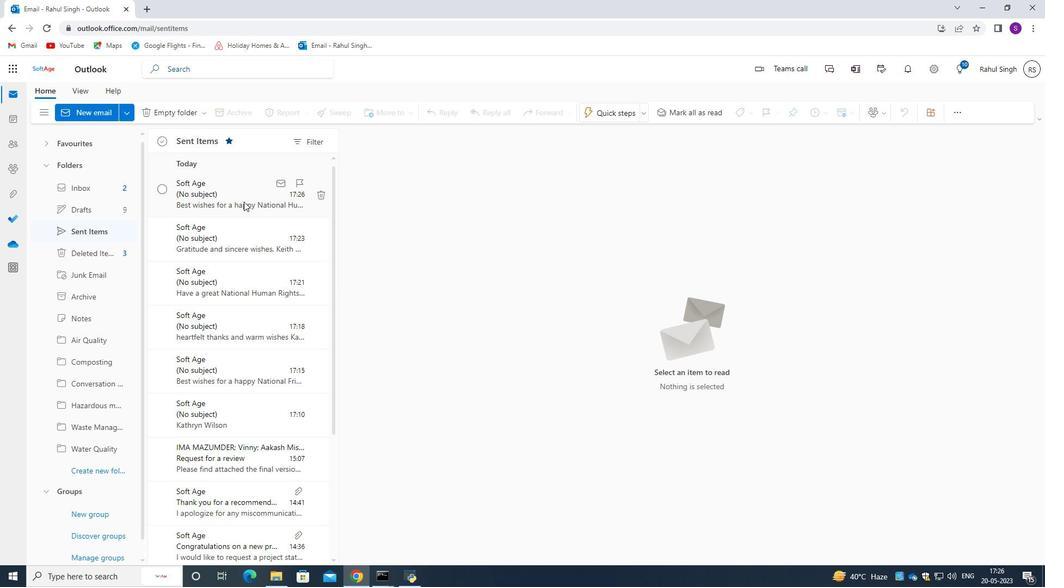 
Action: Mouse moved to (414, 311)
Screenshot: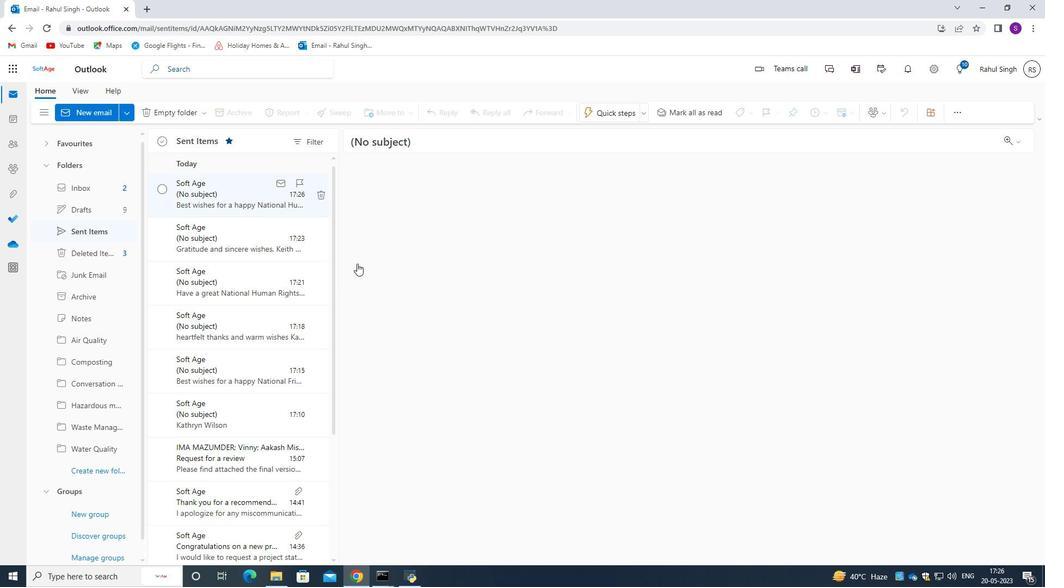 
Action: Mouse scrolled (414, 311) with delta (0, 0)
Screenshot: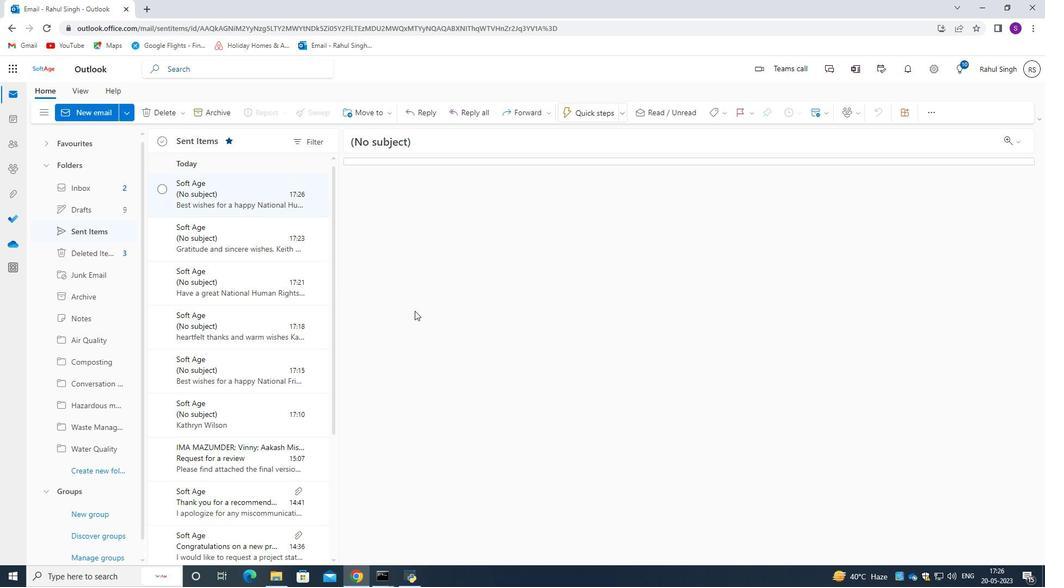 
Action: Mouse scrolled (414, 311) with delta (0, 0)
Screenshot: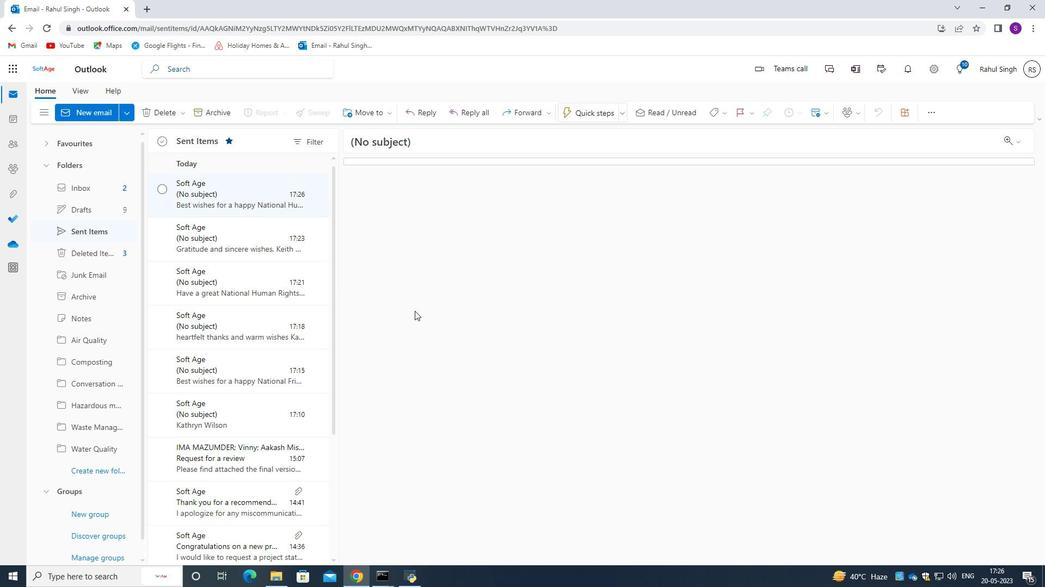 
Action: Mouse moved to (415, 311)
Screenshot: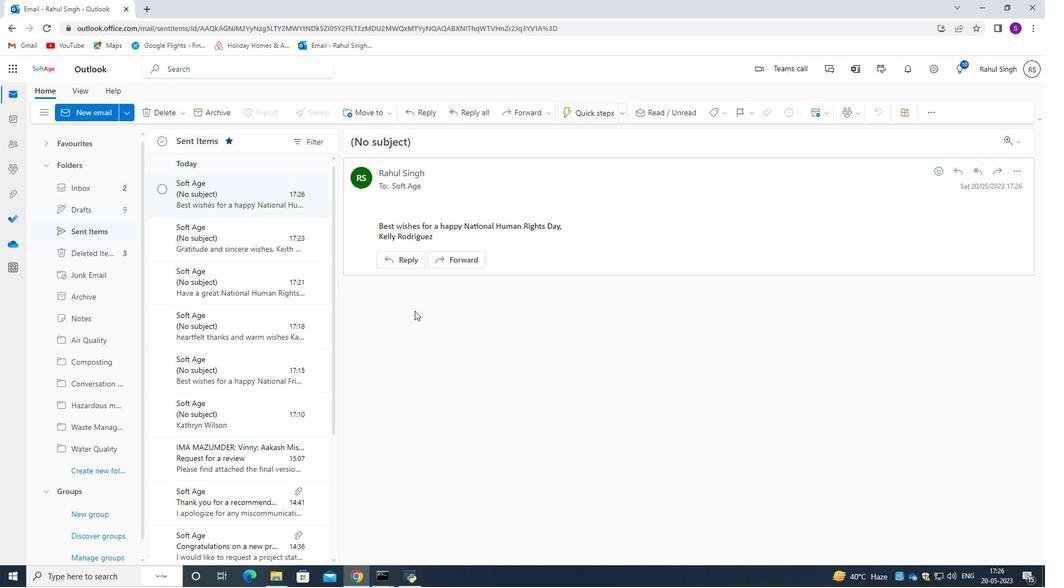 
